 Task: Schedule a webinar on productivity tips for next Friday at 2:00 PM.
Action: Mouse moved to (884, 99)
Screenshot: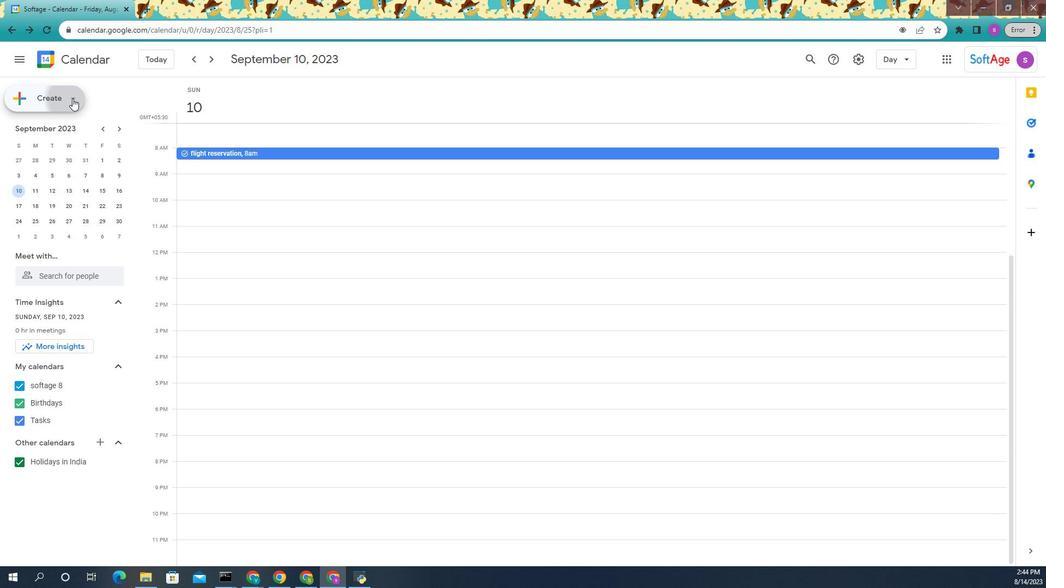 
Action: Mouse pressed left at (884, 99)
Screenshot: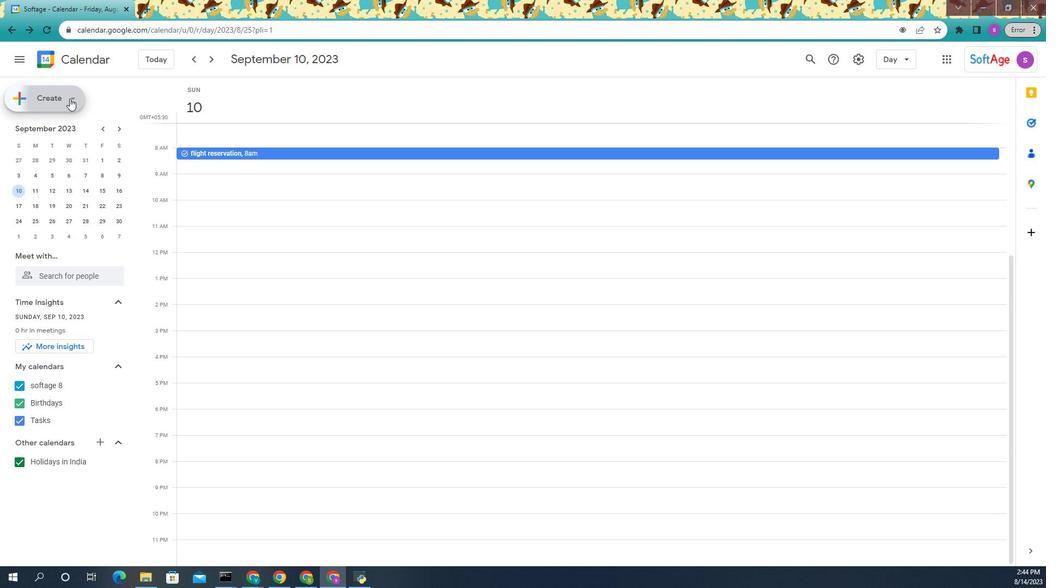 
Action: Mouse moved to (865, 212)
Screenshot: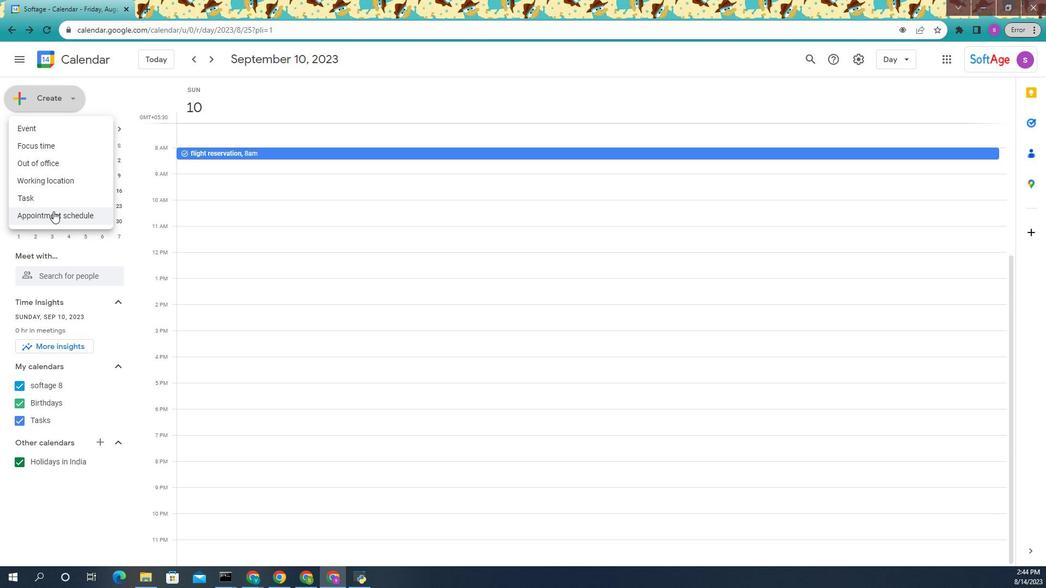 
Action: Mouse pressed left at (865, 212)
Screenshot: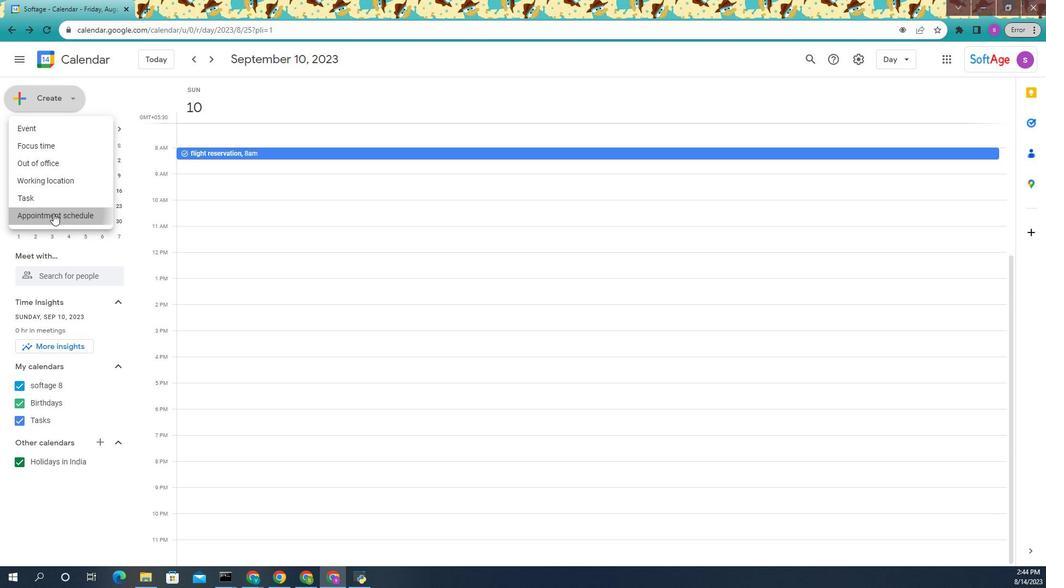
Action: Mouse moved to (894, 92)
Screenshot: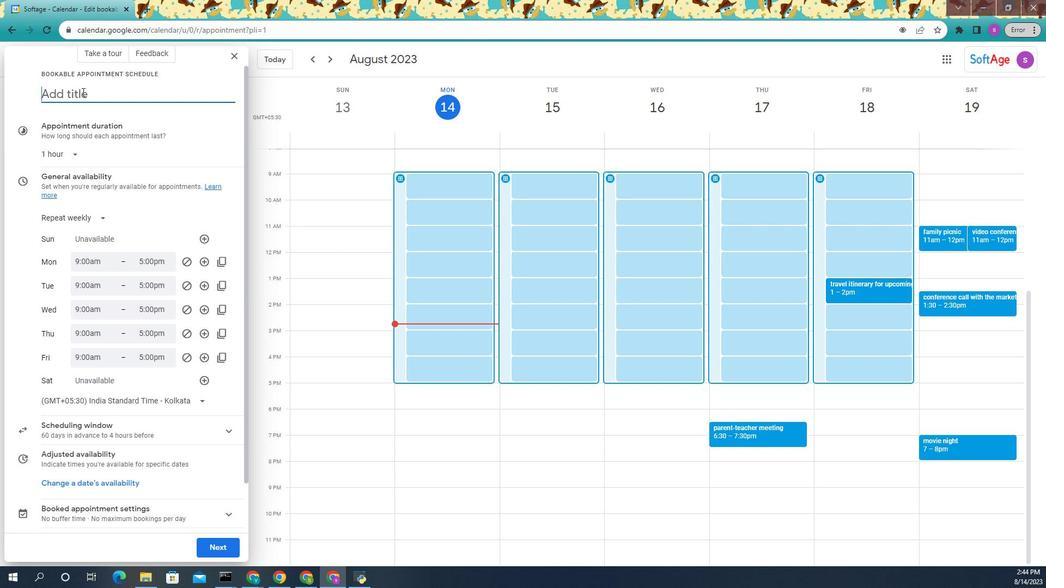 
Action: Mouse pressed left at (894, 92)
Screenshot: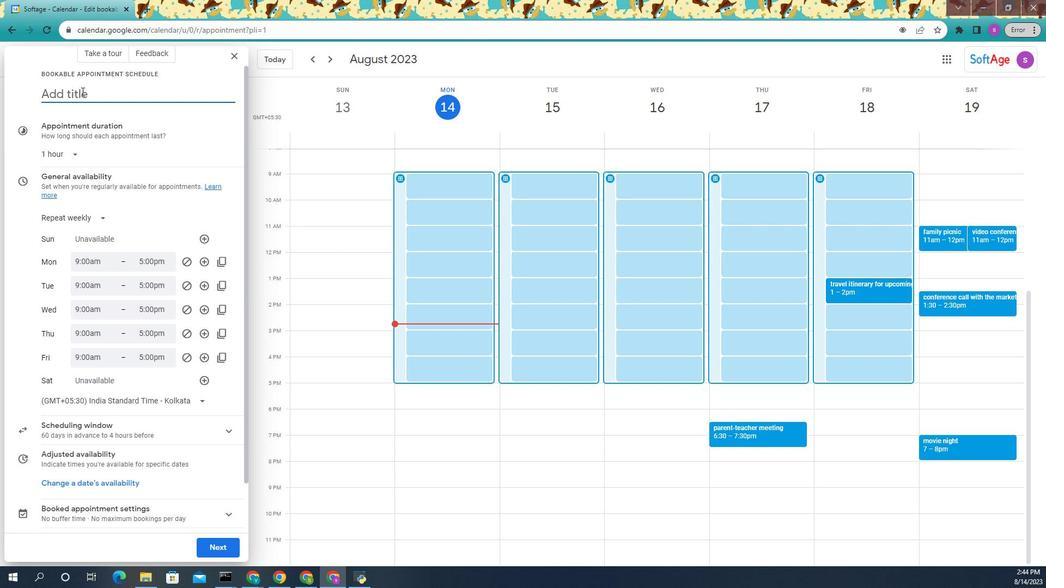 
Action: Mouse moved to (893, 92)
Screenshot: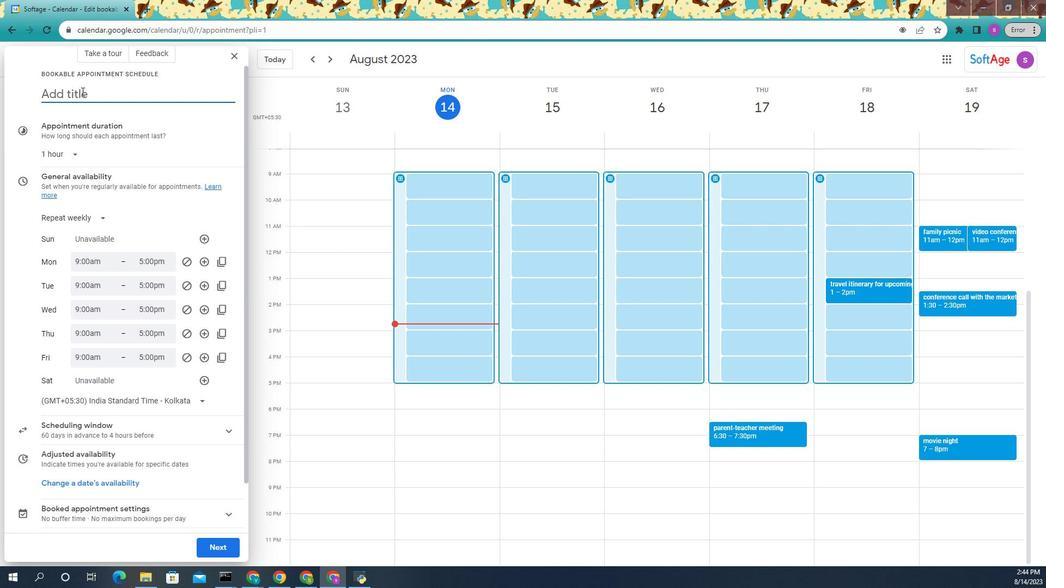 
Action: Key pressed wen<Key.backspace>binar
Screenshot: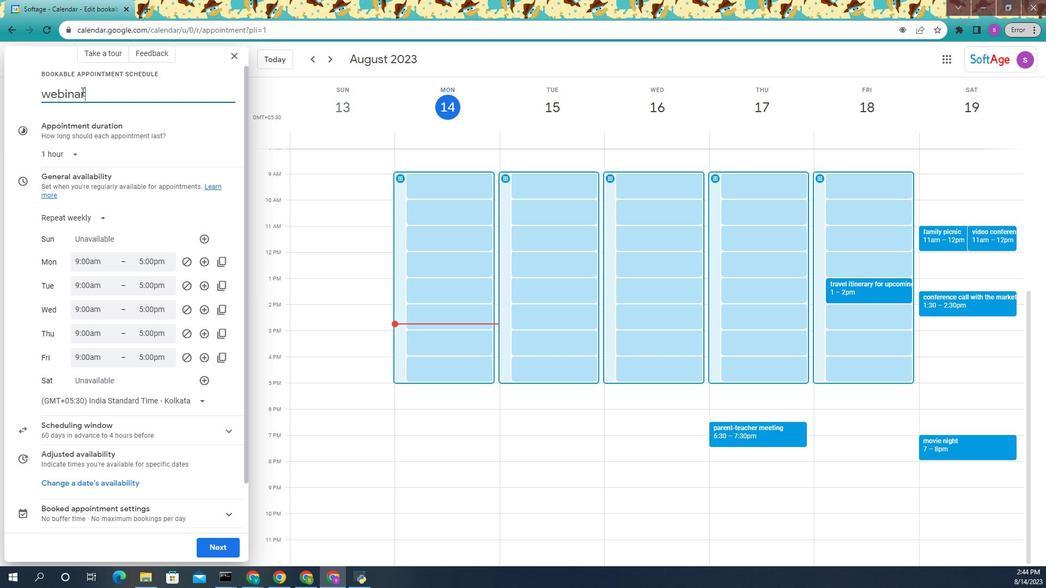 
Action: Mouse moved to (900, 96)
Screenshot: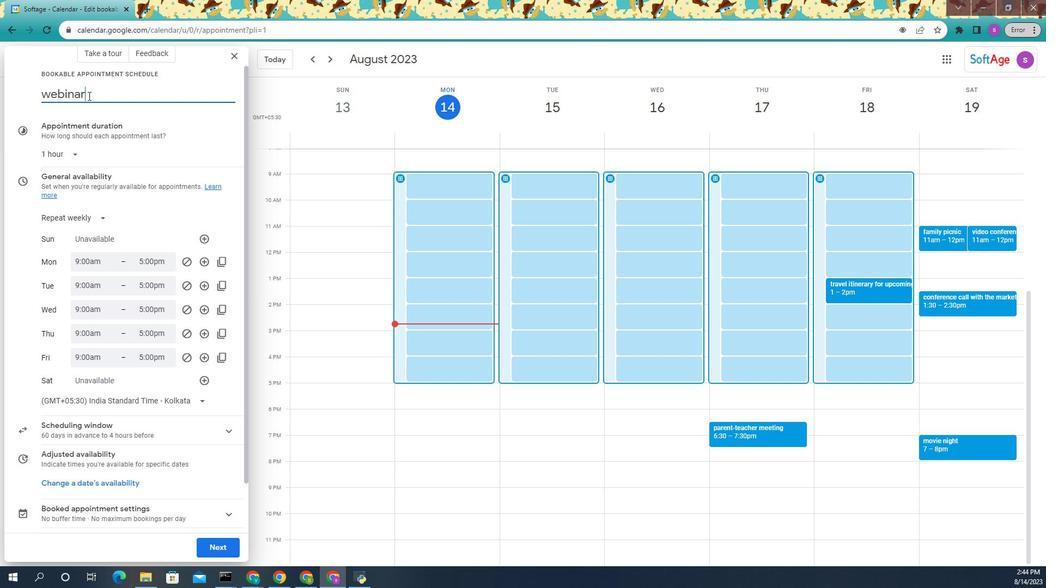 
Action: Mouse pressed left at (900, 96)
Screenshot: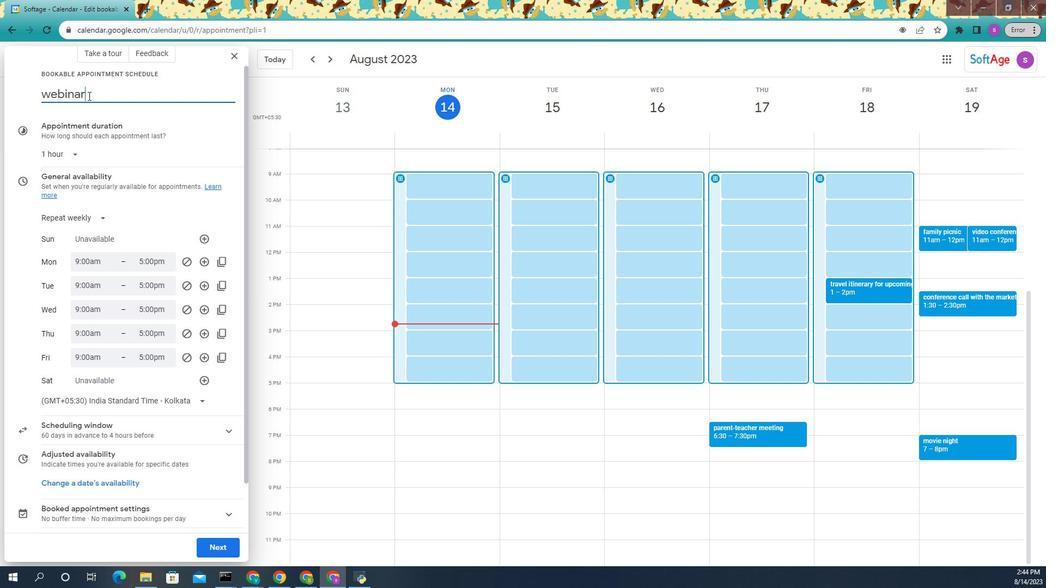 
Action: Key pressed <Key.space>on<Key.space>productivity<Key.space>tps<Key.left><Key.left>i
Screenshot: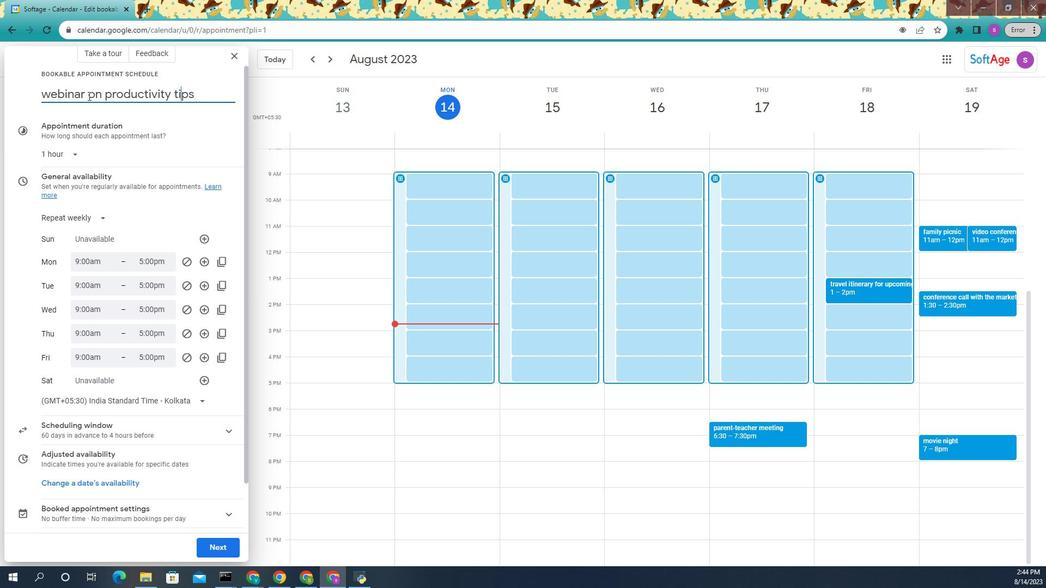 
Action: Mouse moved to (1004, 473)
Screenshot: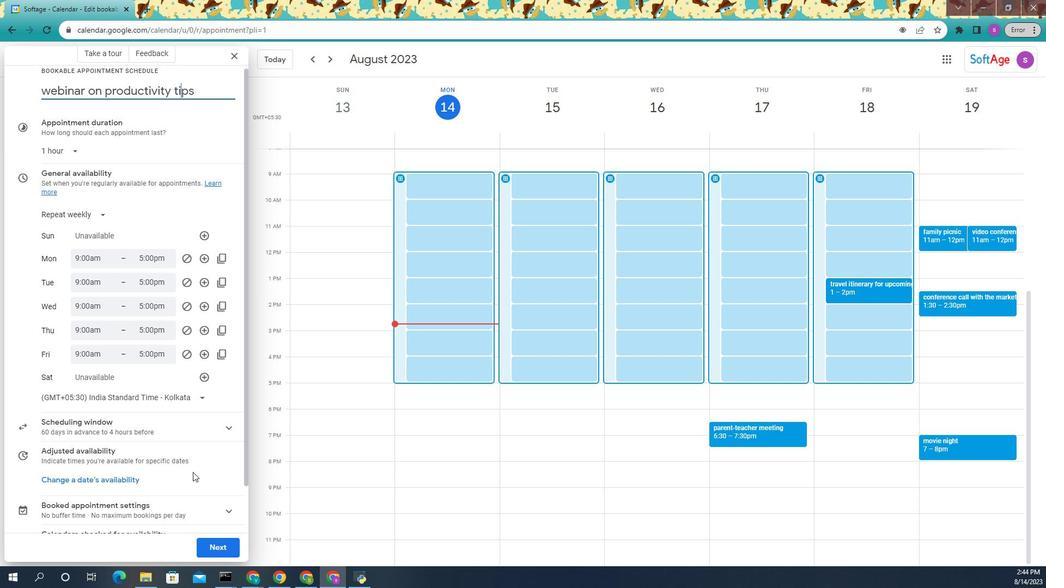 
Action: Mouse scrolled (1004, 472) with delta (0, 0)
Screenshot: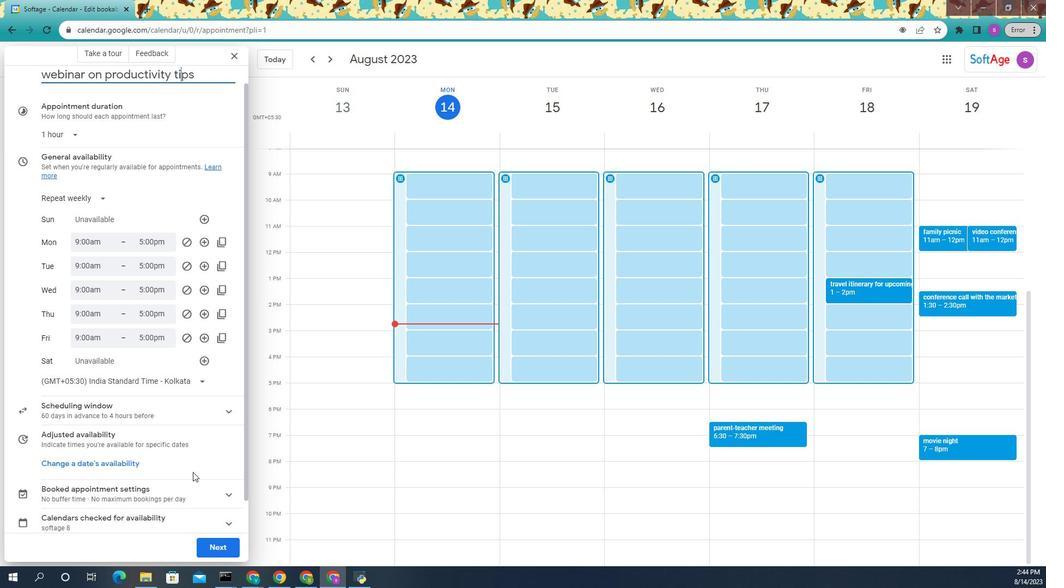 
Action: Mouse moved to (1004, 473)
Screenshot: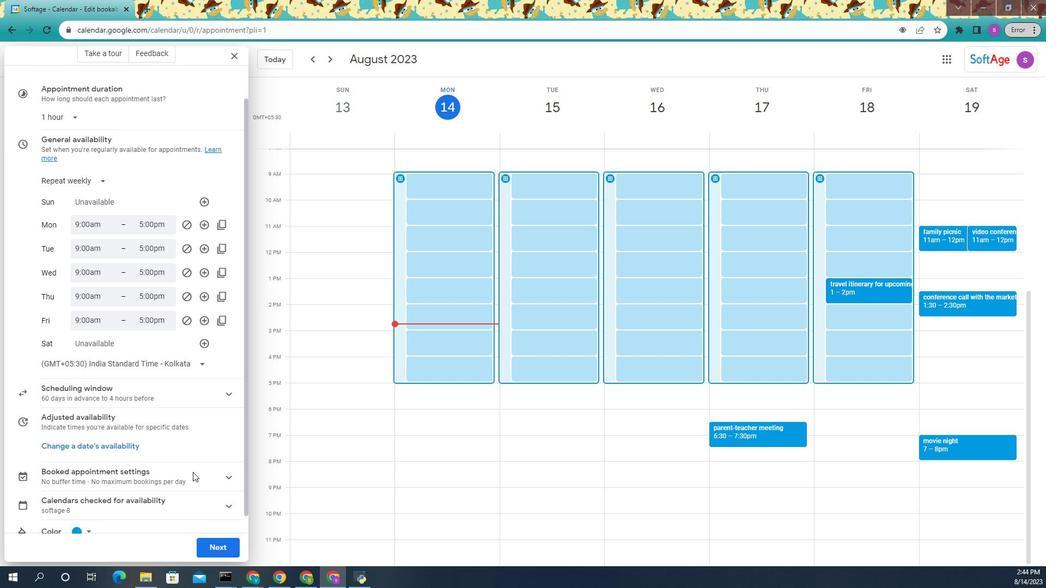 
Action: Mouse scrolled (1004, 472) with delta (0, 0)
Screenshot: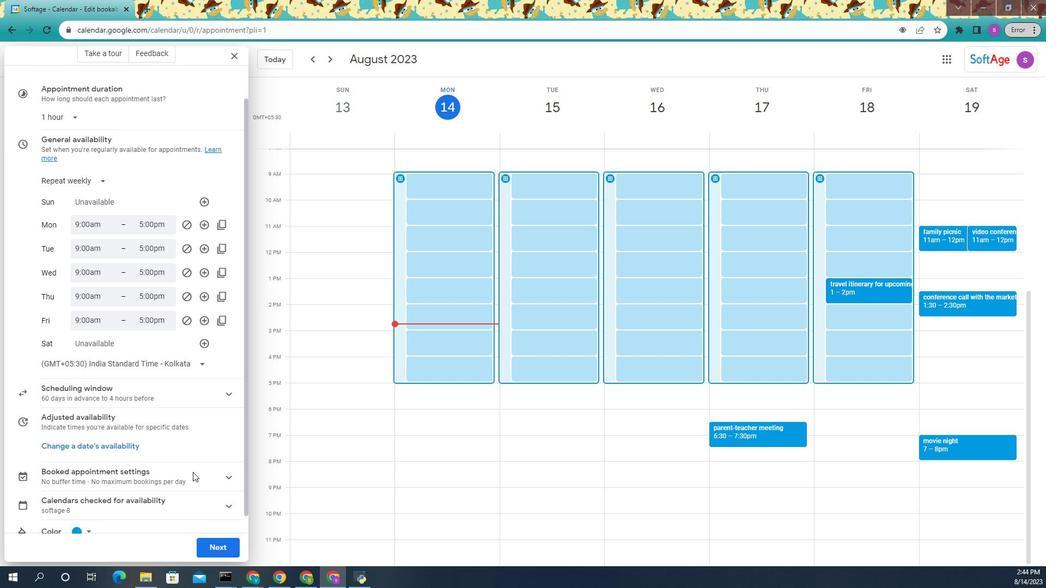 
Action: Mouse moved to (1004, 473)
Screenshot: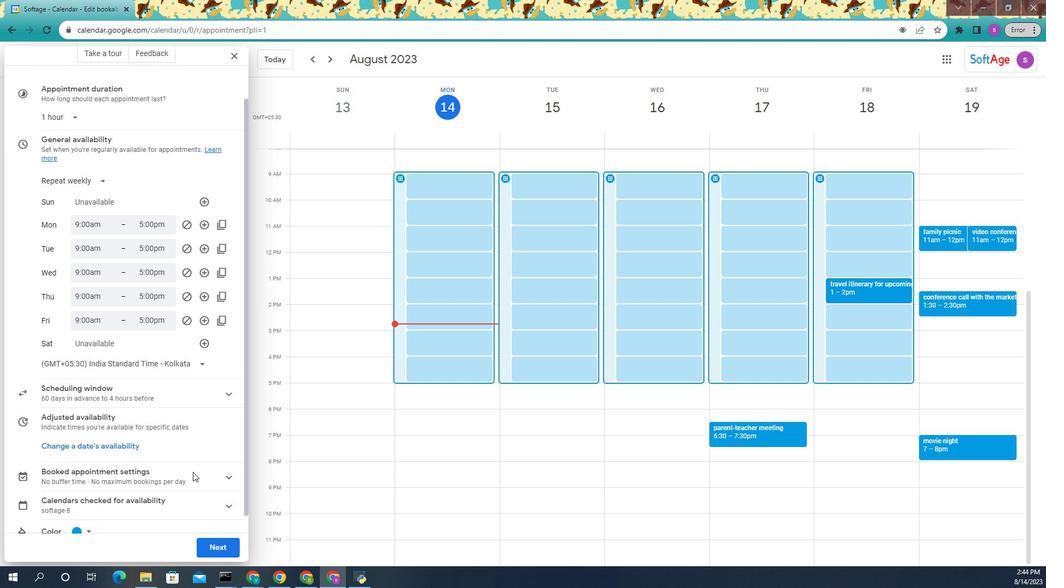 
Action: Mouse scrolled (1004, 472) with delta (0, 0)
Screenshot: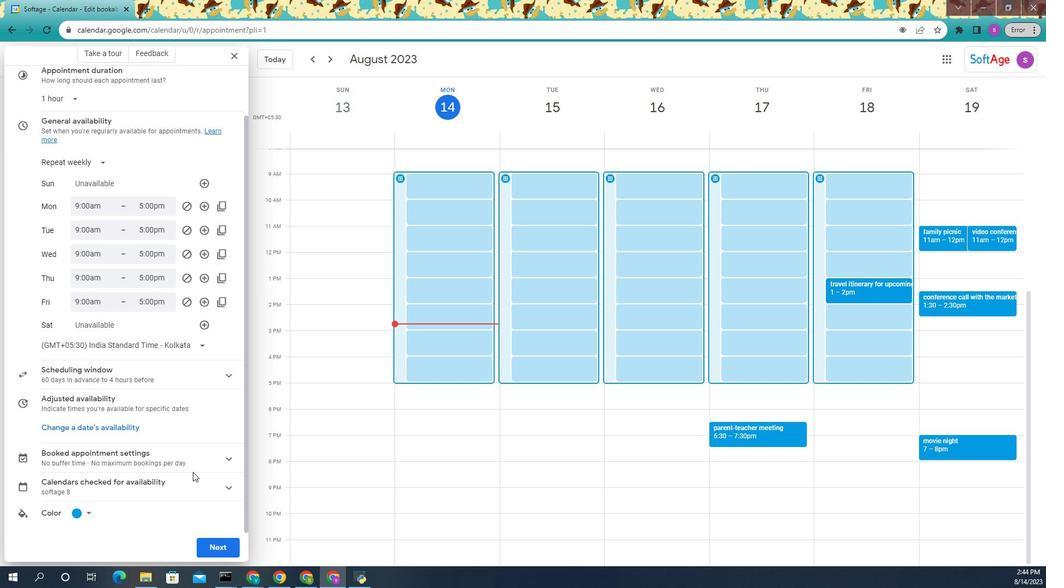 
Action: Mouse scrolled (1004, 472) with delta (0, 0)
Screenshot: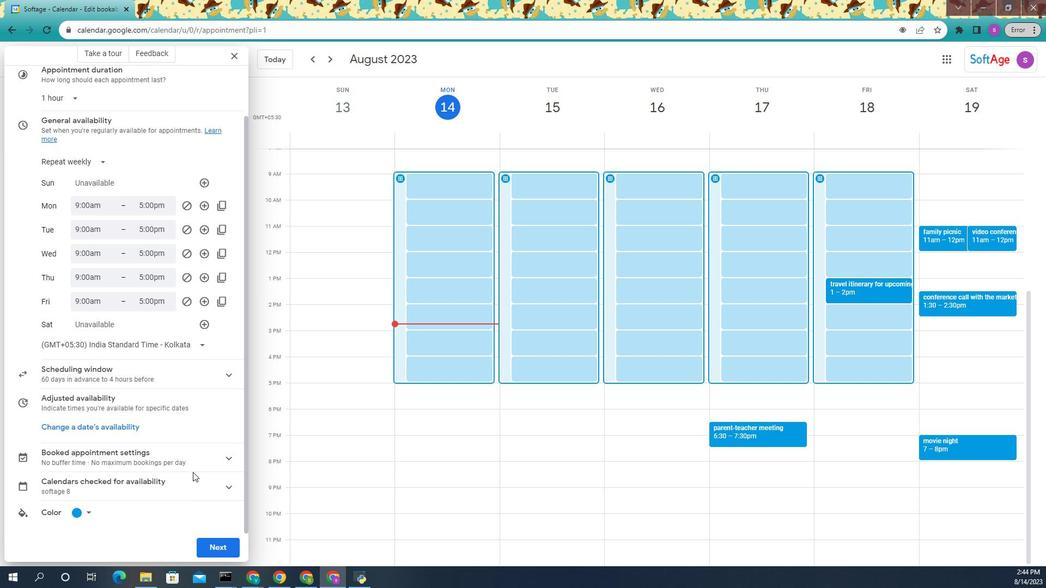 
Action: Mouse scrolled (1004, 472) with delta (0, 0)
Screenshot: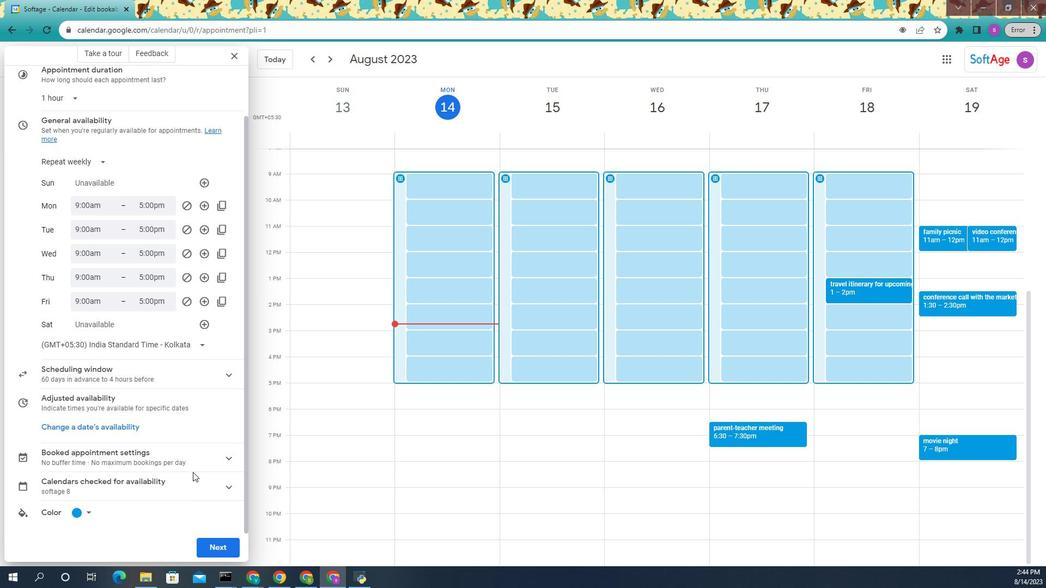 
Action: Mouse moved to (995, 394)
Screenshot: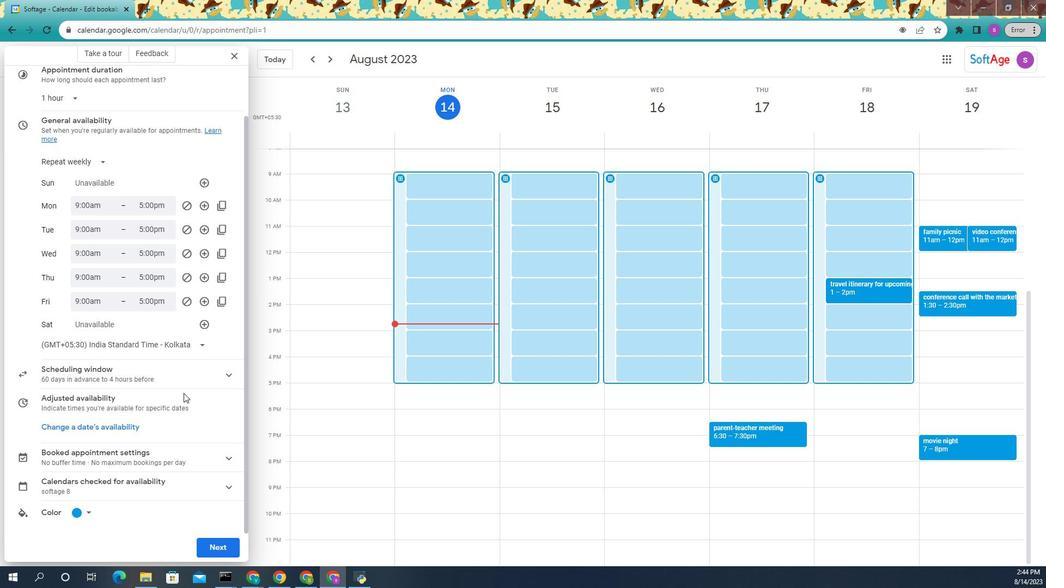 
Action: Mouse scrolled (995, 394) with delta (0, 0)
Screenshot: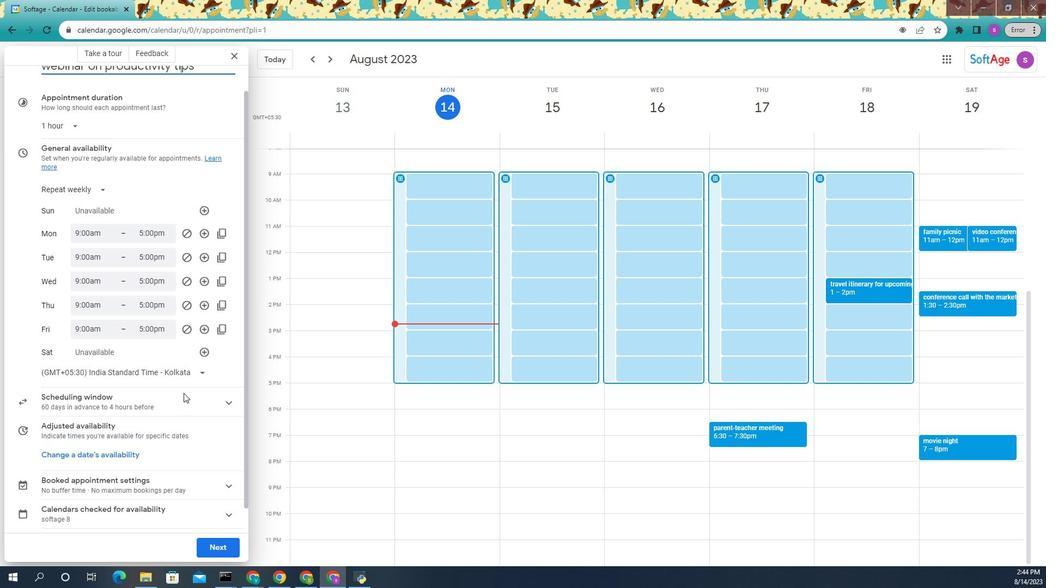
Action: Mouse scrolled (995, 394) with delta (0, 0)
Screenshot: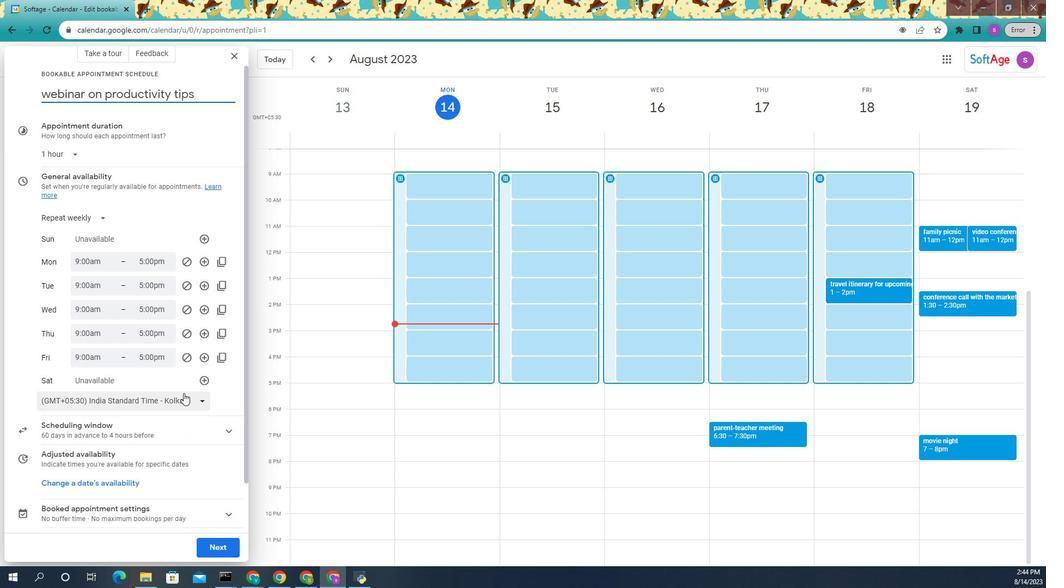 
Action: Mouse scrolled (995, 394) with delta (0, 0)
Screenshot: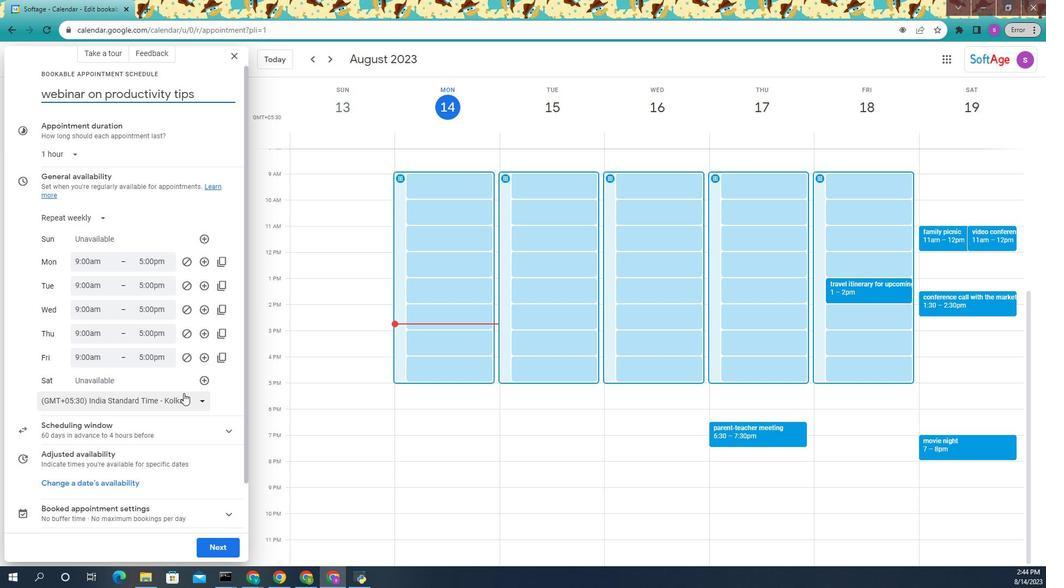 
Action: Mouse moved to (883, 157)
Screenshot: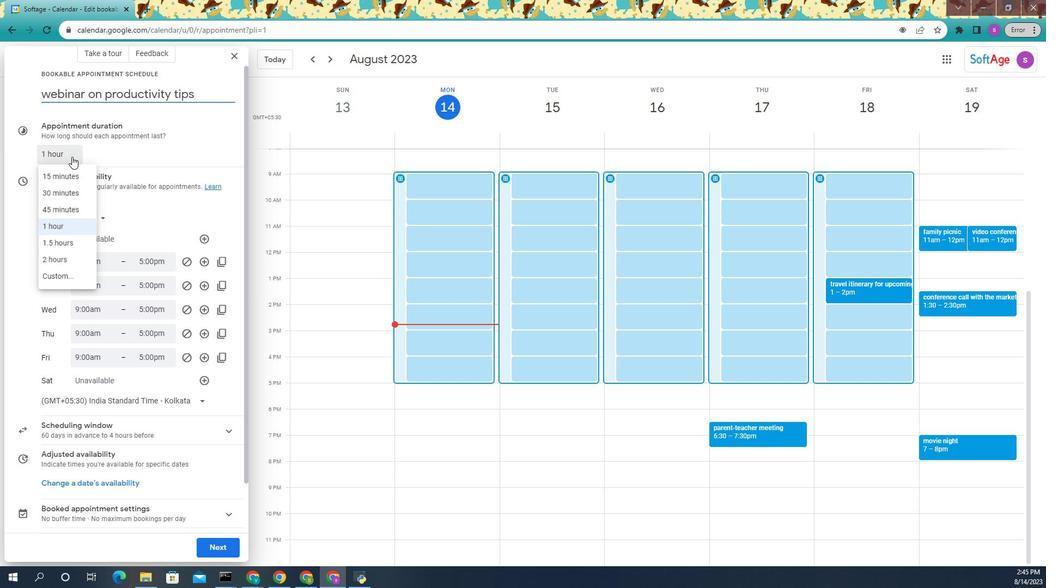 
Action: Mouse pressed left at (883, 157)
Screenshot: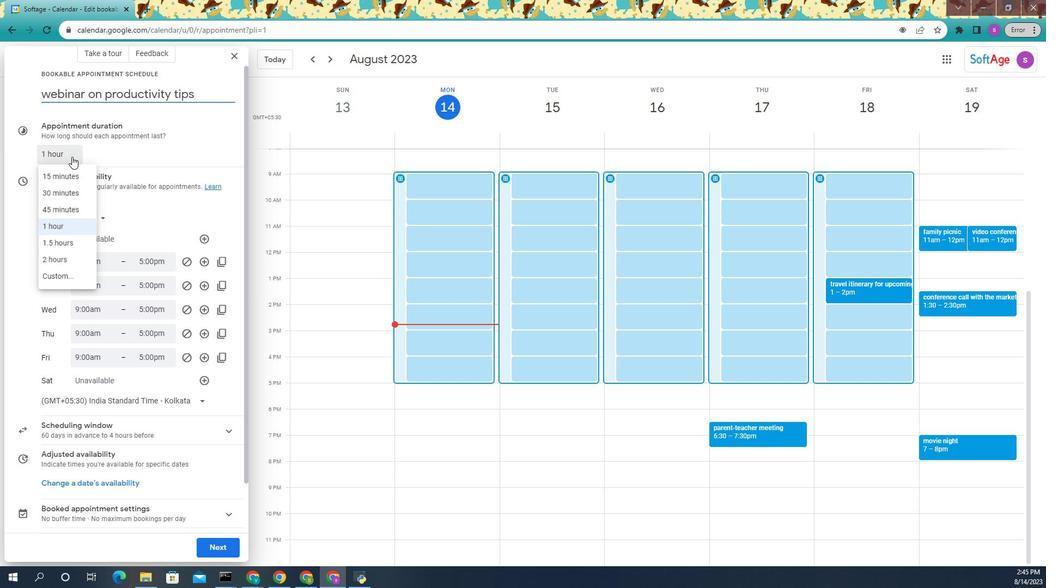 
Action: Mouse pressed left at (883, 157)
Screenshot: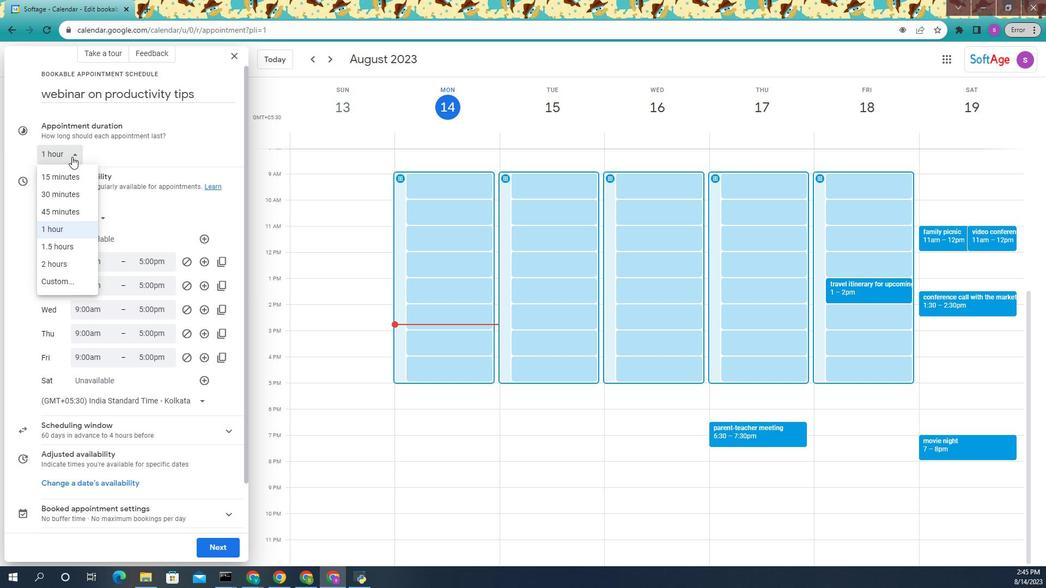
Action: Mouse moved to (892, 353)
Screenshot: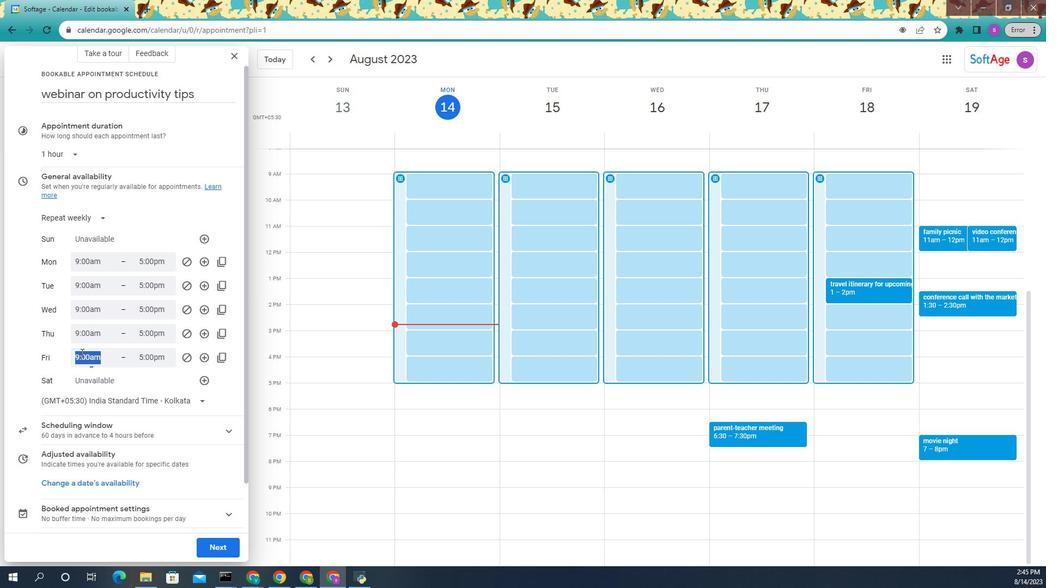 
Action: Mouse pressed left at (892, 353)
Screenshot: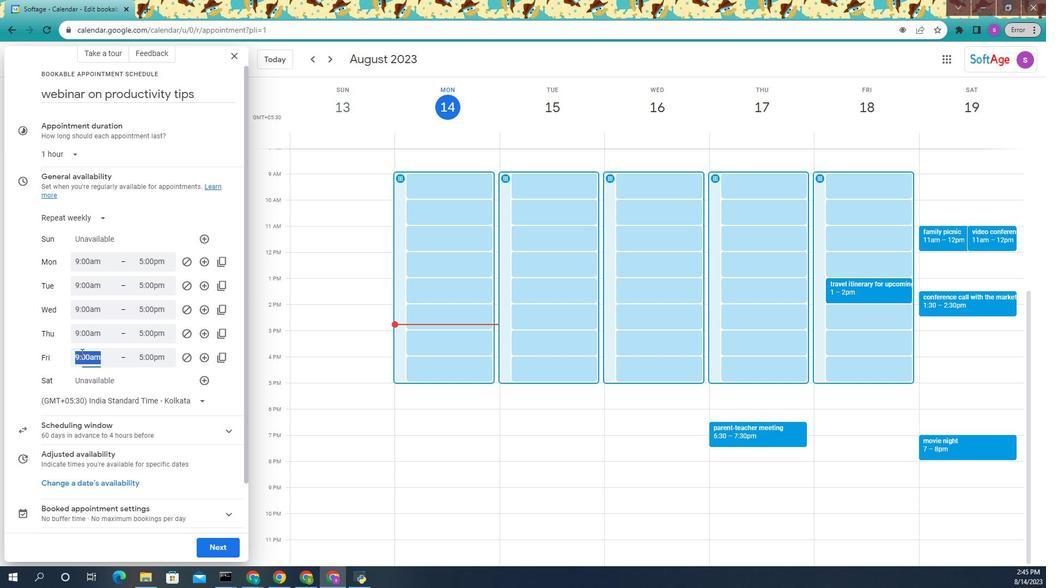 
Action: Mouse moved to (898, 404)
Screenshot: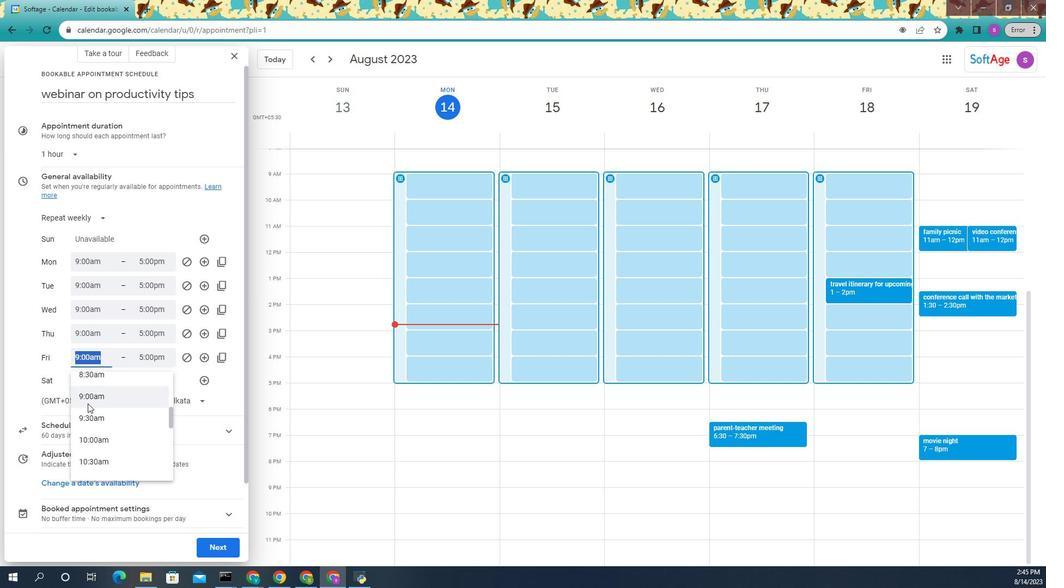 
Action: Mouse scrolled (898, 403) with delta (0, 0)
Screenshot: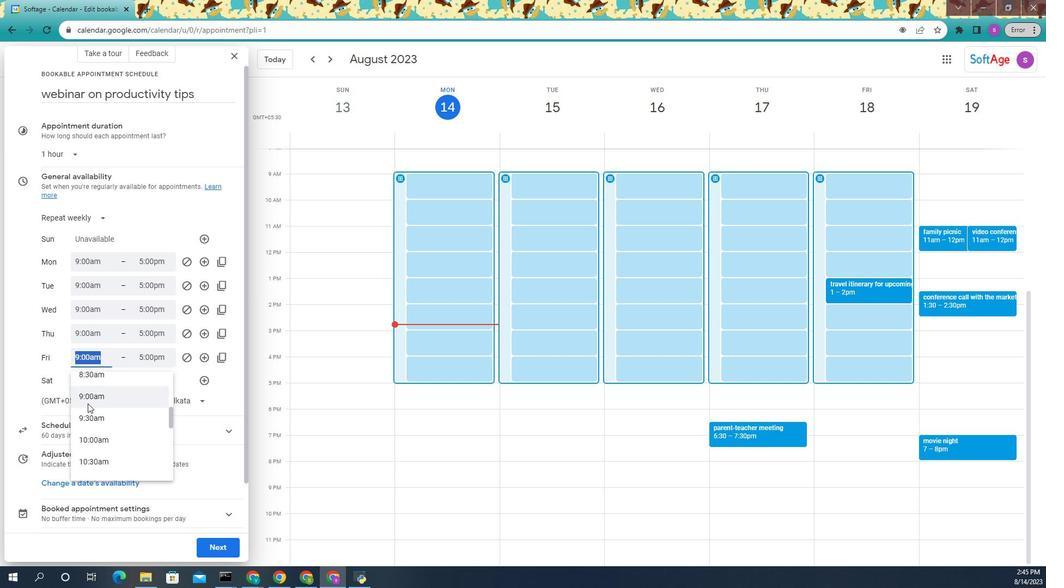 
Action: Mouse moved to (899, 404)
Screenshot: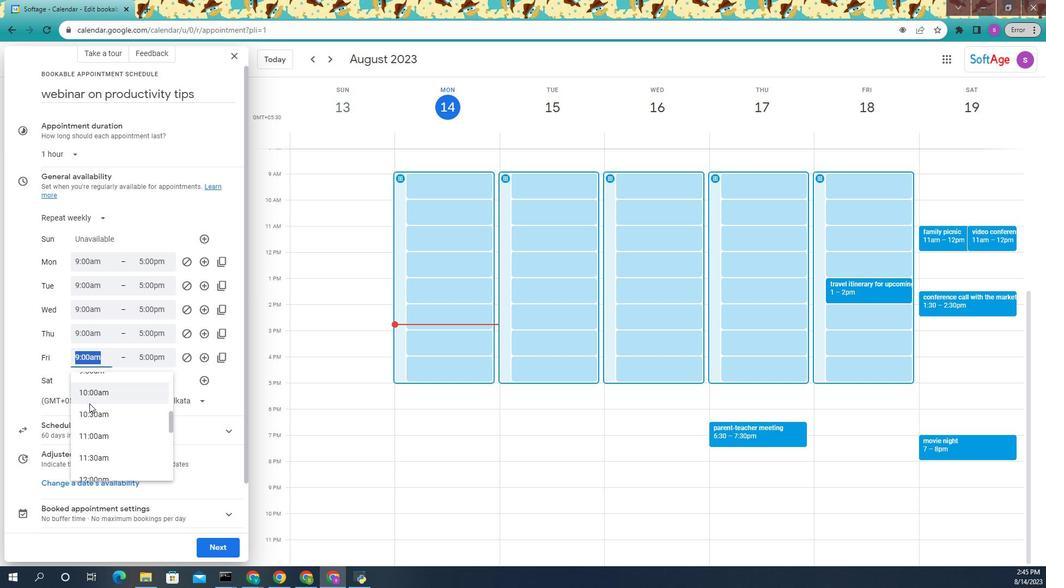 
Action: Mouse scrolled (899, 403) with delta (0, 0)
Screenshot: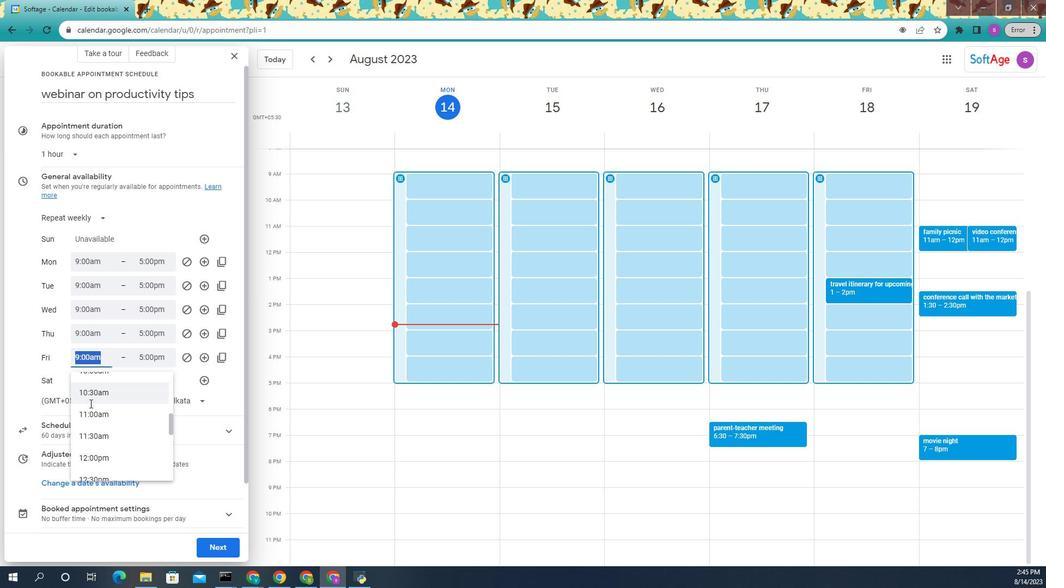 
Action: Mouse moved to (901, 404)
Screenshot: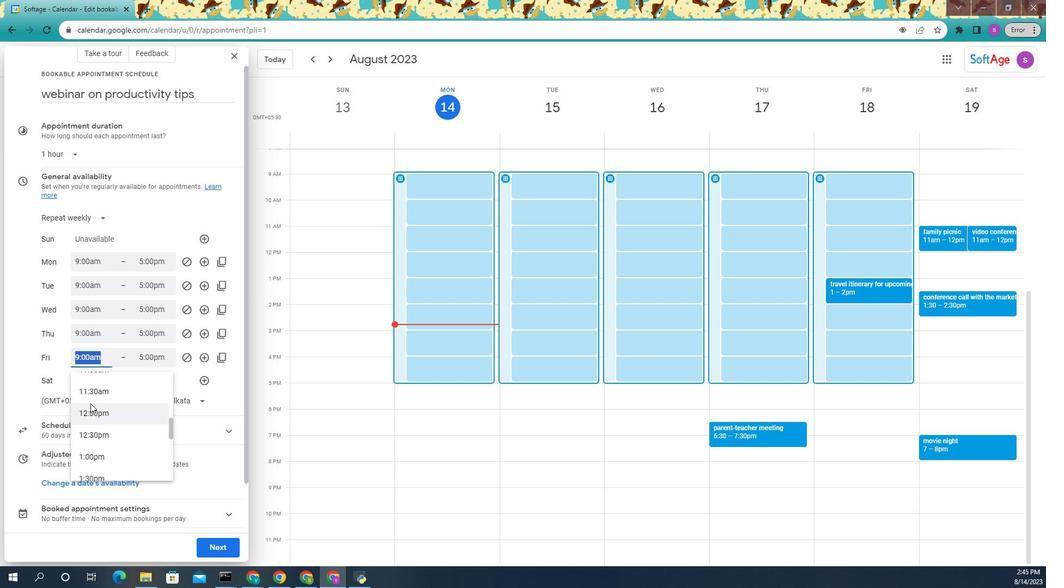 
Action: Mouse scrolled (901, 403) with delta (0, 0)
Screenshot: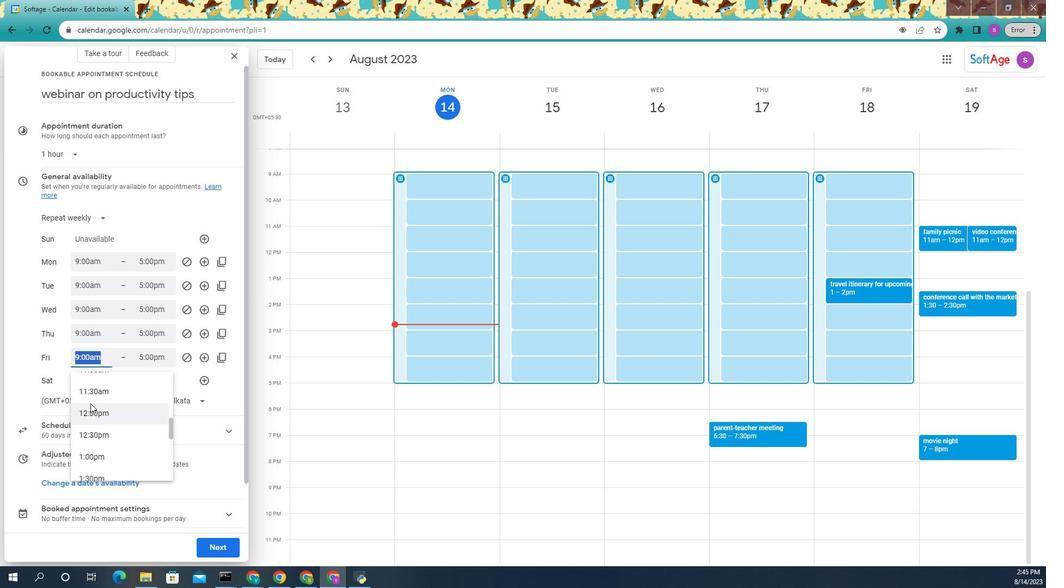 
Action: Mouse moved to (902, 404)
Screenshot: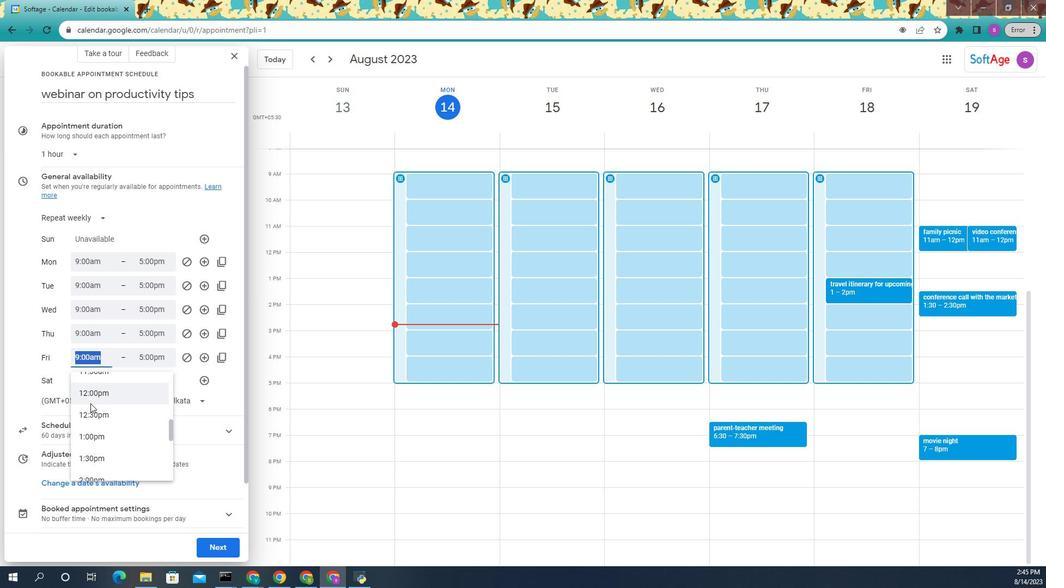 
Action: Mouse scrolled (902, 405) with delta (0, 0)
Screenshot: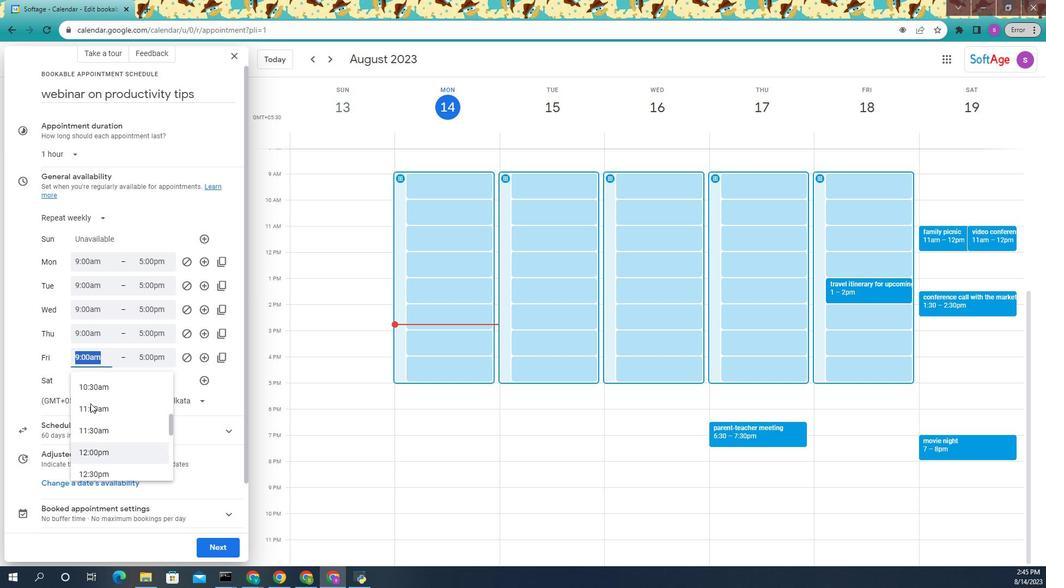 
Action: Mouse scrolled (902, 405) with delta (0, 0)
Screenshot: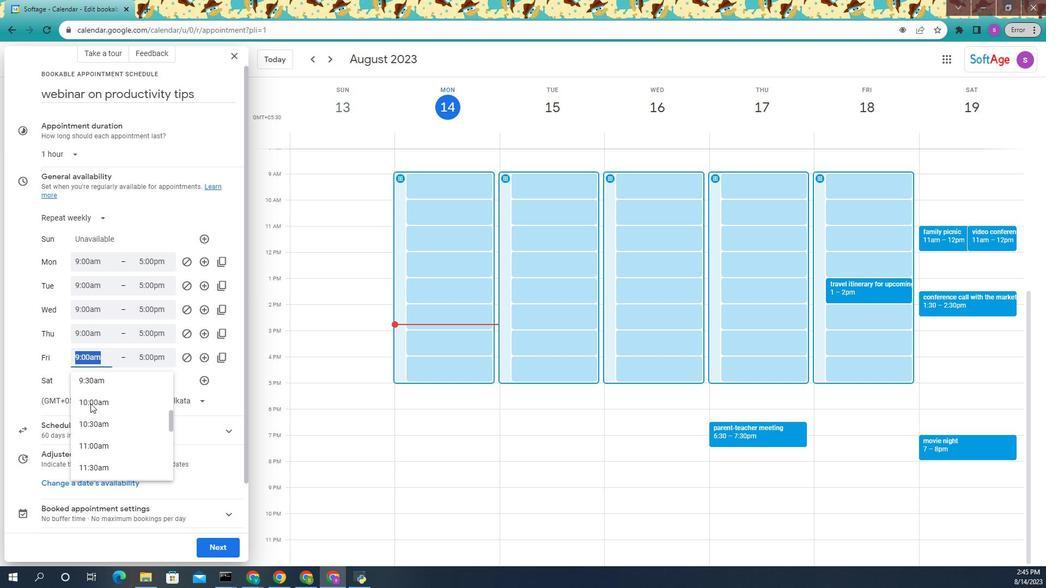 
Action: Mouse moved to (1027, 410)
Screenshot: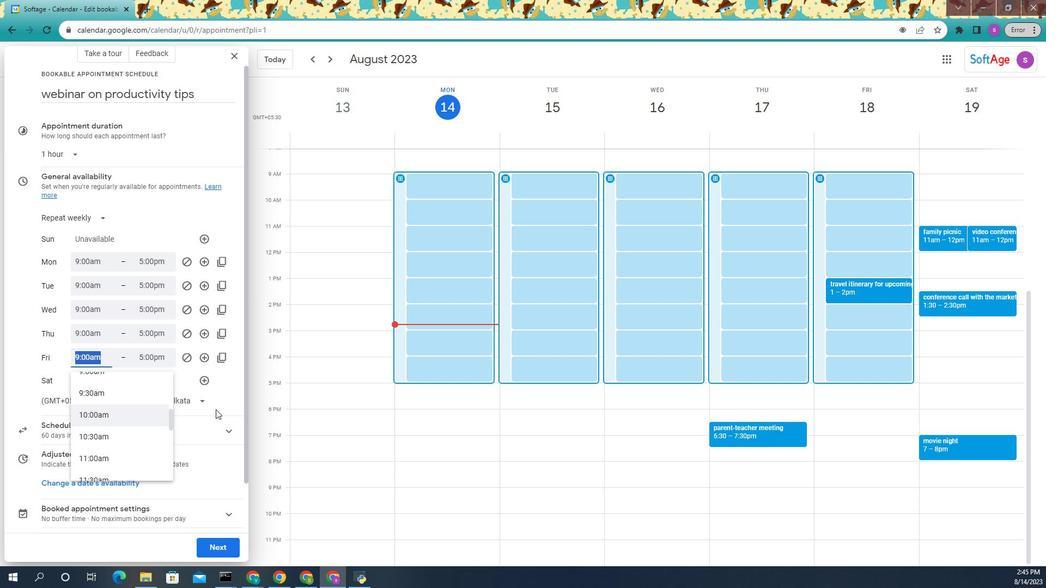 
Action: Mouse pressed left at (1027, 410)
Screenshot: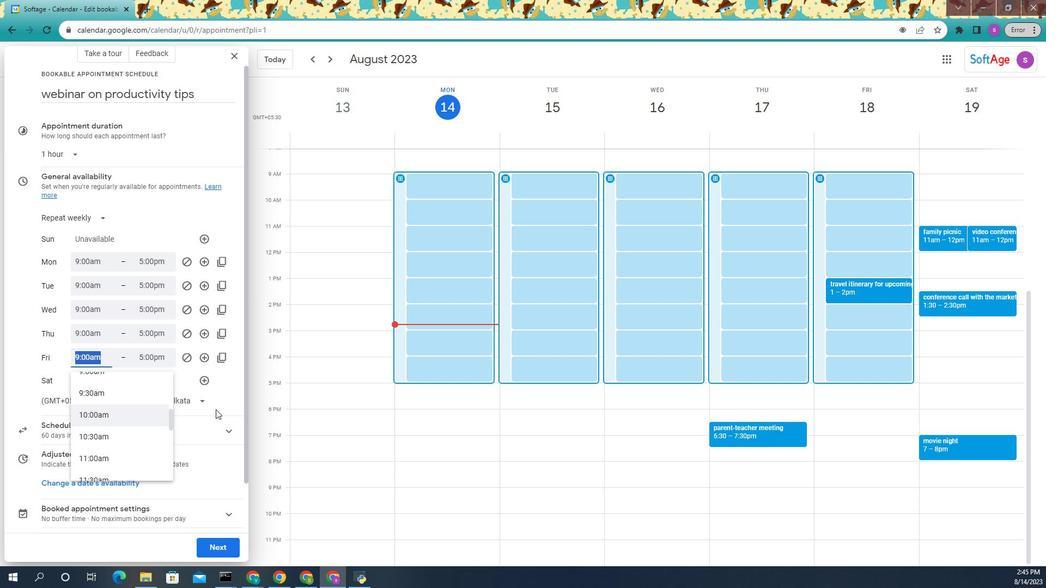 
Action: Mouse moved to (1016, 355)
Screenshot: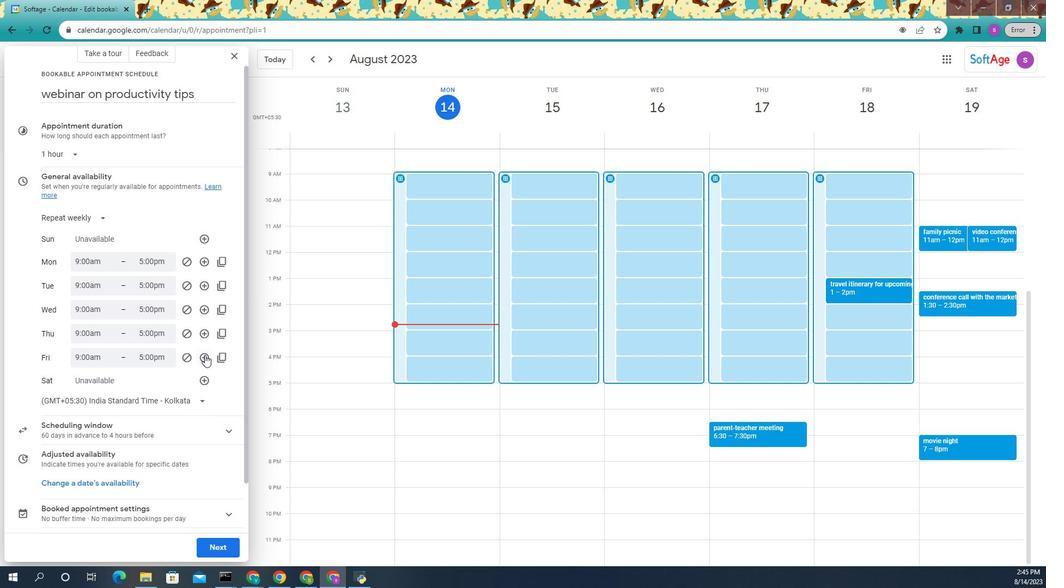 
Action: Mouse pressed left at (1016, 355)
Screenshot: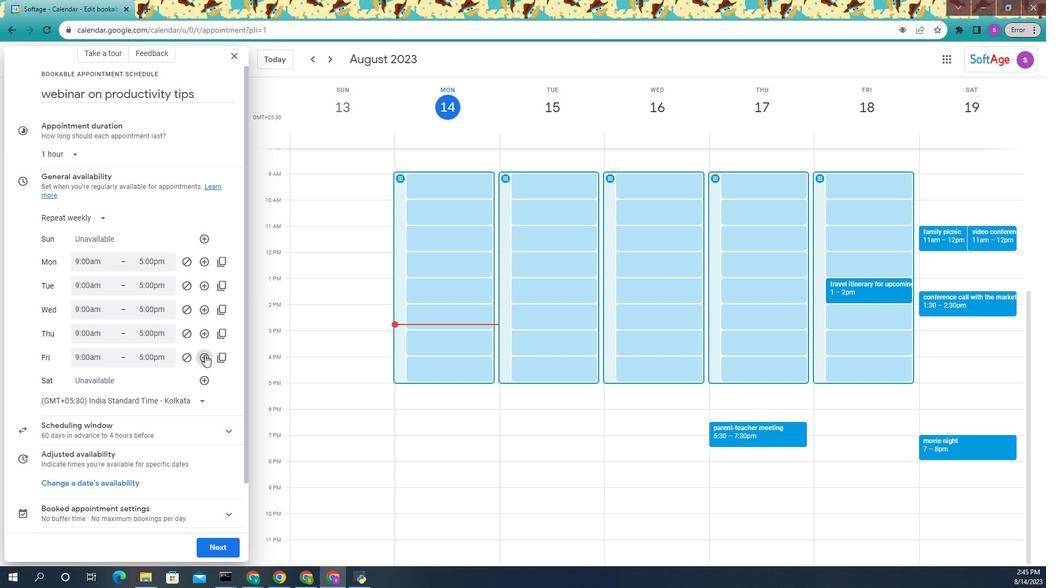 
Action: Mouse moved to (906, 359)
Screenshot: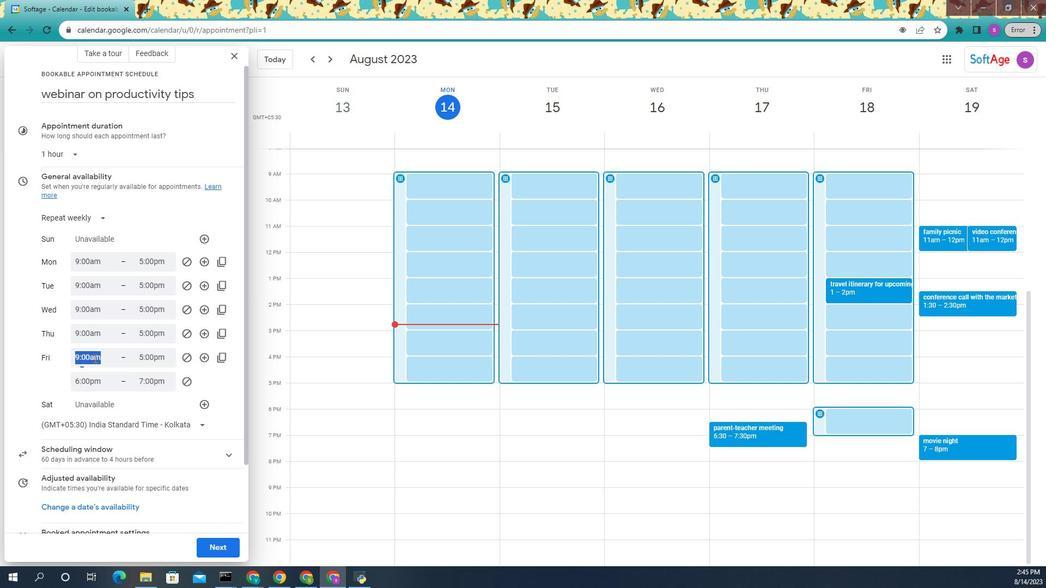 
Action: Mouse pressed left at (906, 359)
Screenshot: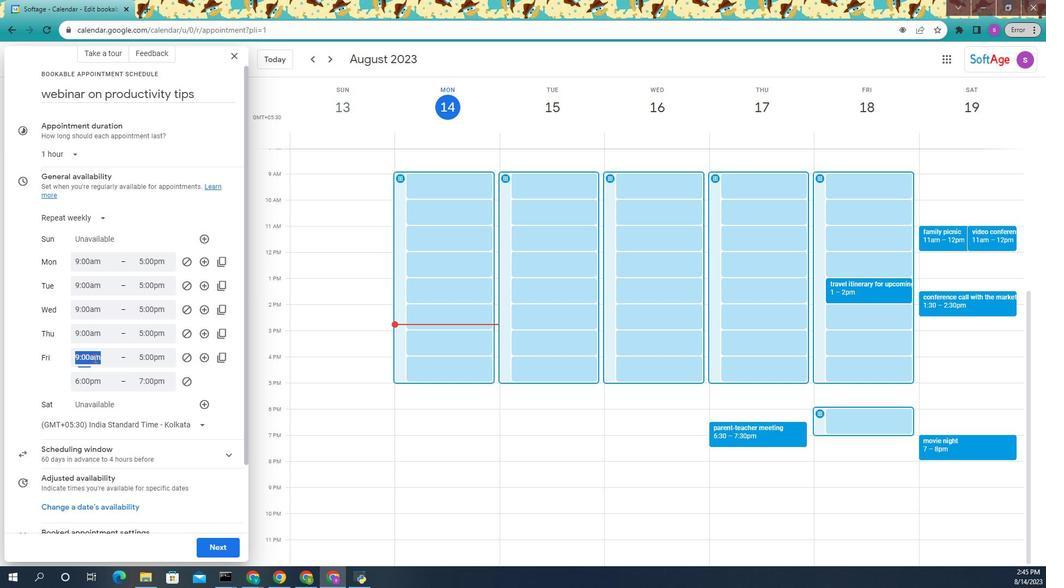 
Action: Mouse moved to (906, 400)
Screenshot: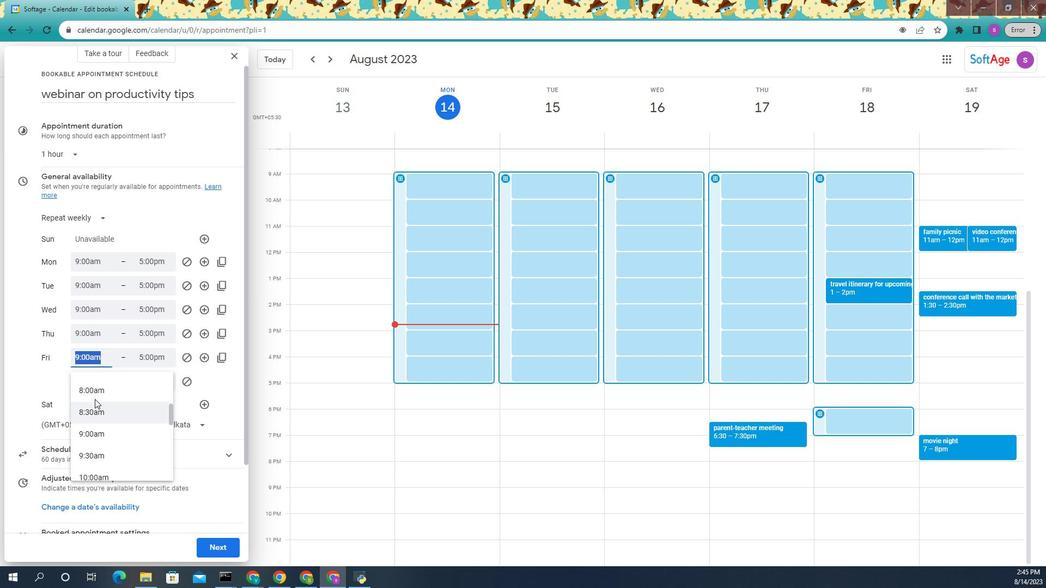 
Action: Mouse scrolled (906, 400) with delta (0, 0)
Screenshot: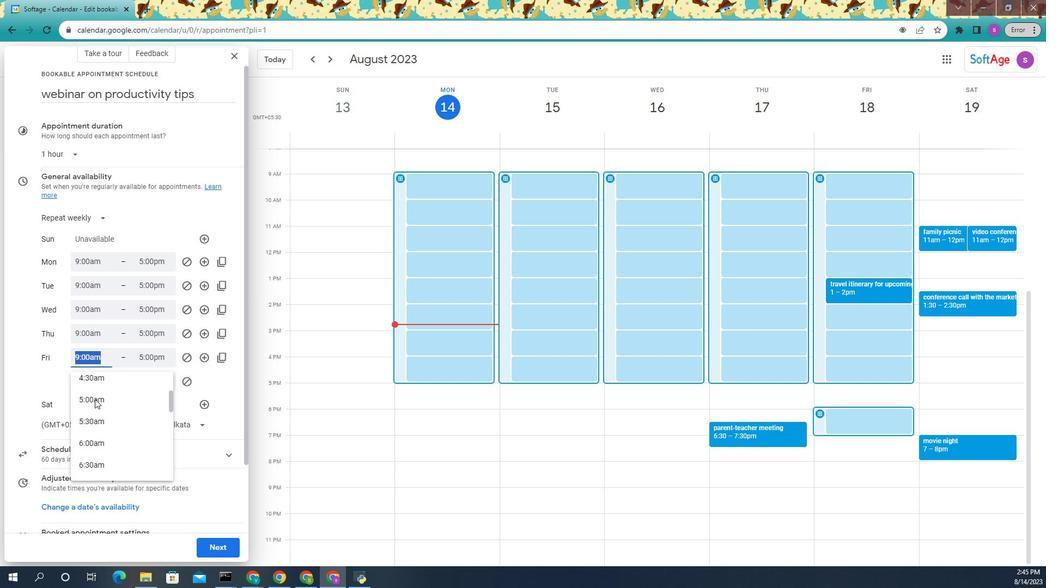 
Action: Mouse scrolled (906, 400) with delta (0, 0)
Screenshot: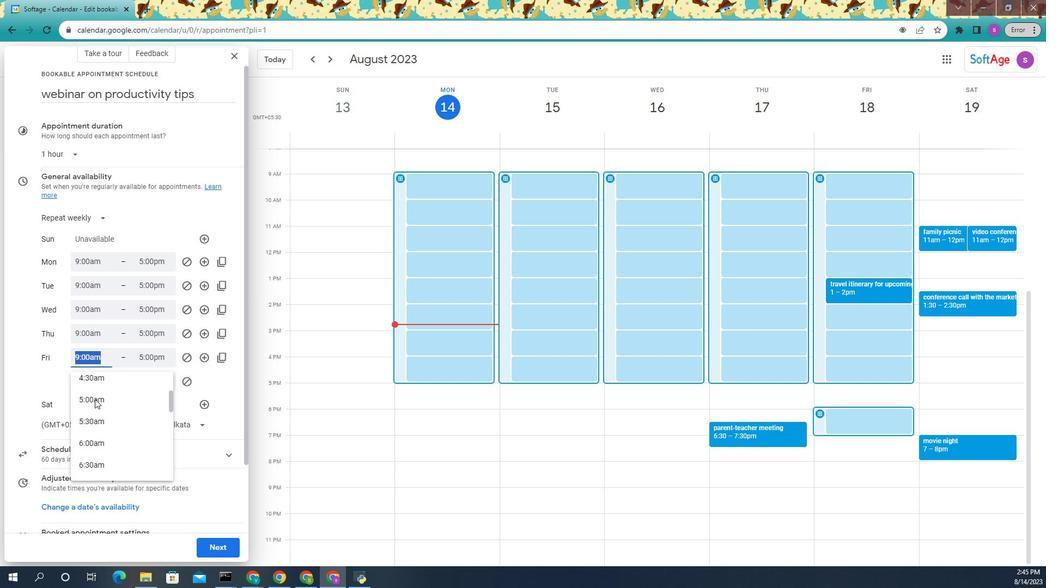 
Action: Mouse scrolled (906, 400) with delta (0, 0)
Screenshot: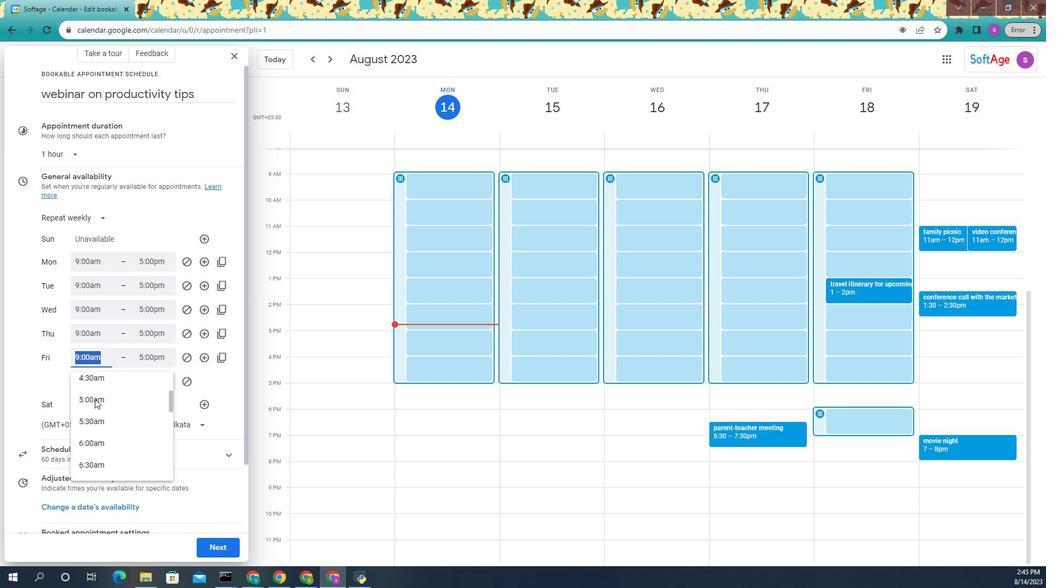
Action: Mouse scrolled (906, 400) with delta (0, 0)
Screenshot: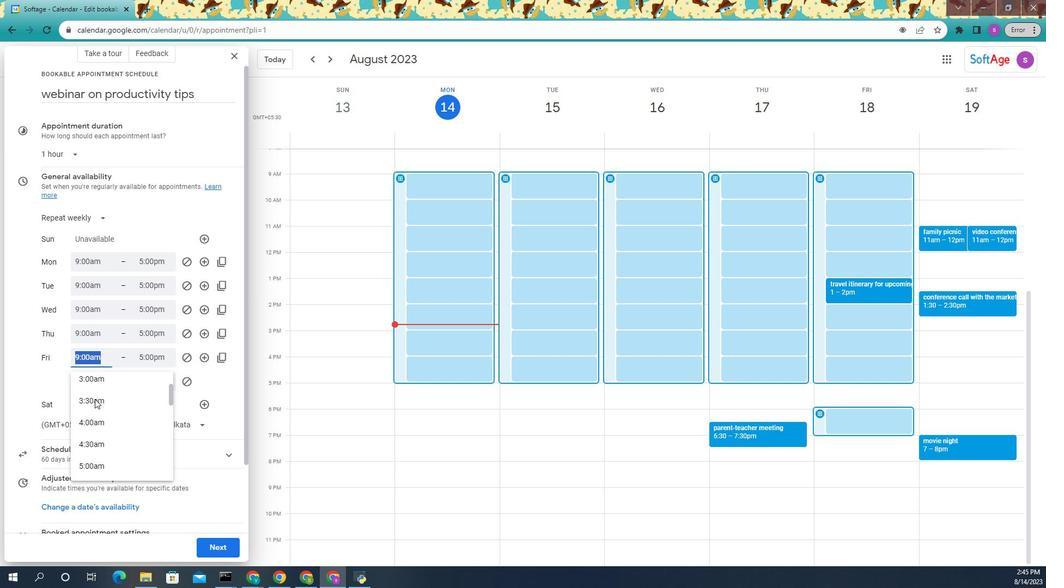 
Action: Mouse scrolled (906, 400) with delta (0, 0)
Screenshot: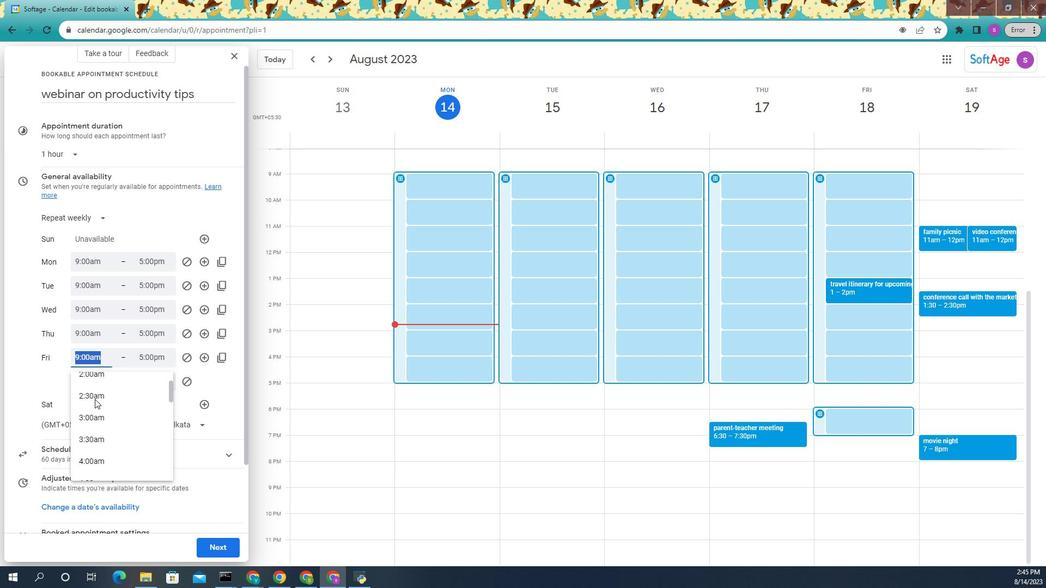 
Action: Mouse scrolled (906, 400) with delta (0, 0)
Screenshot: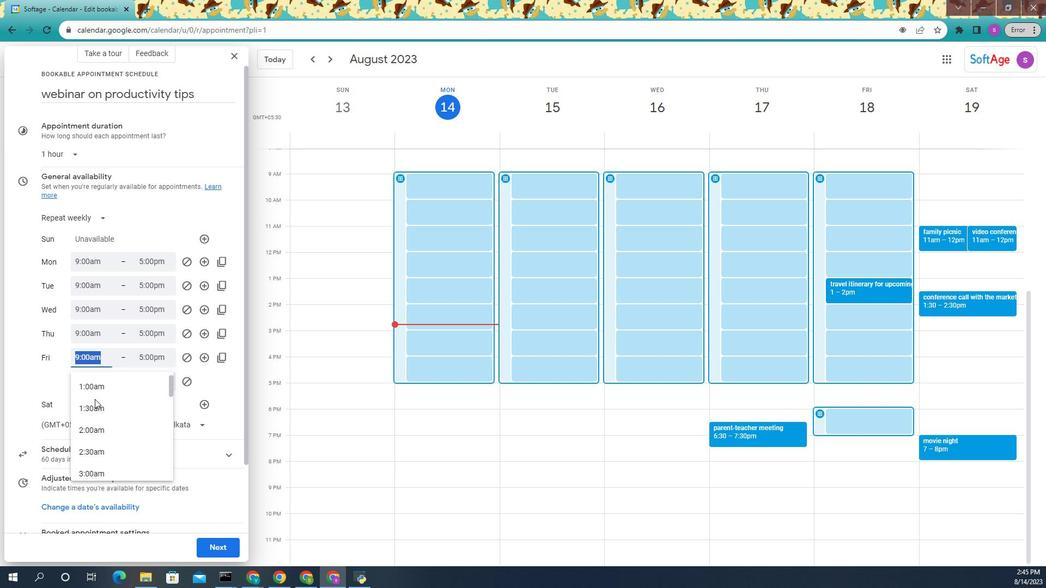 
Action: Mouse scrolled (906, 400) with delta (0, 0)
Screenshot: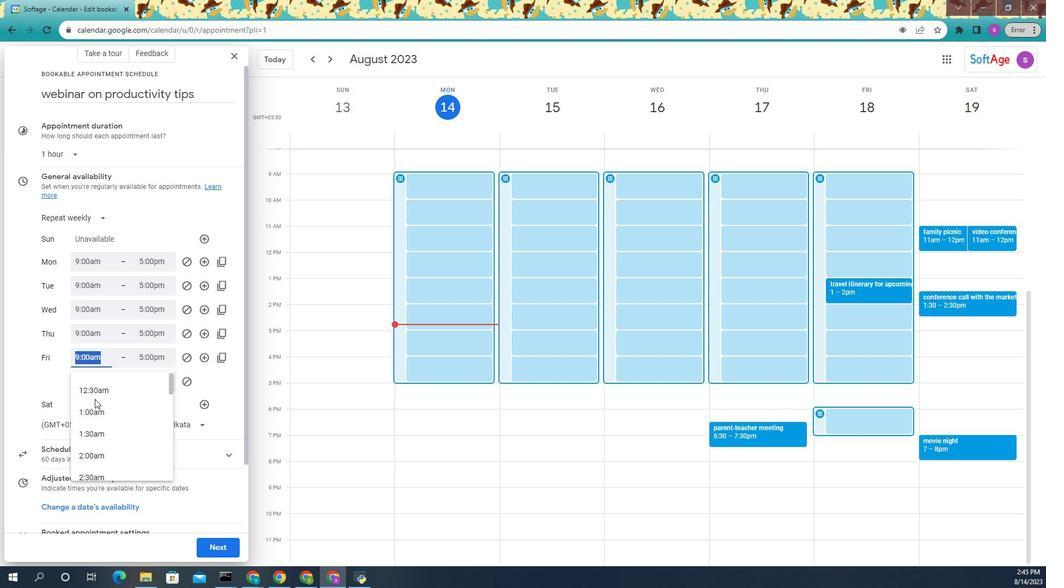 
Action: Mouse scrolled (906, 400) with delta (0, 0)
Screenshot: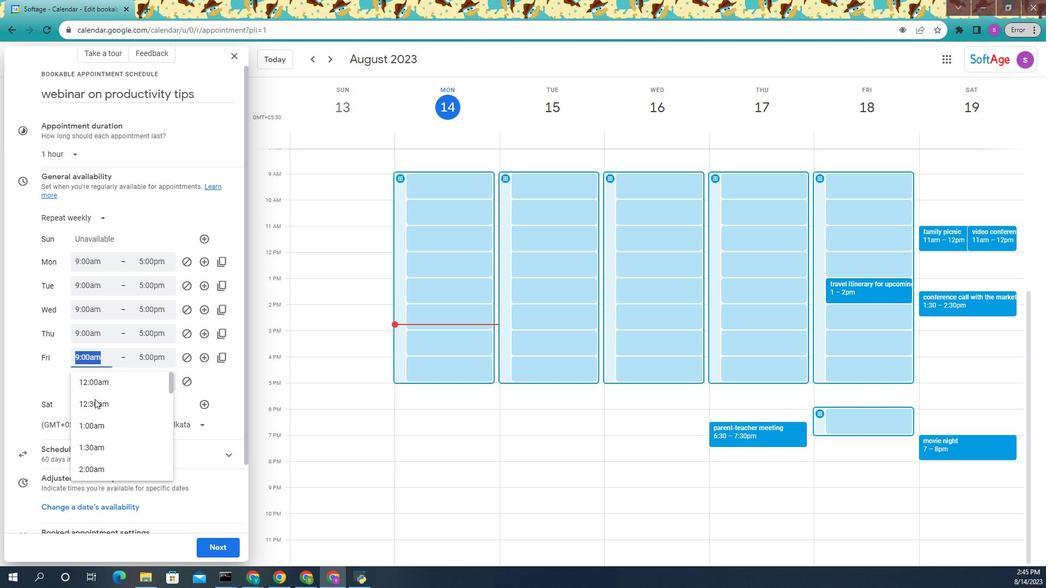
Action: Mouse scrolled (906, 399) with delta (0, 0)
Screenshot: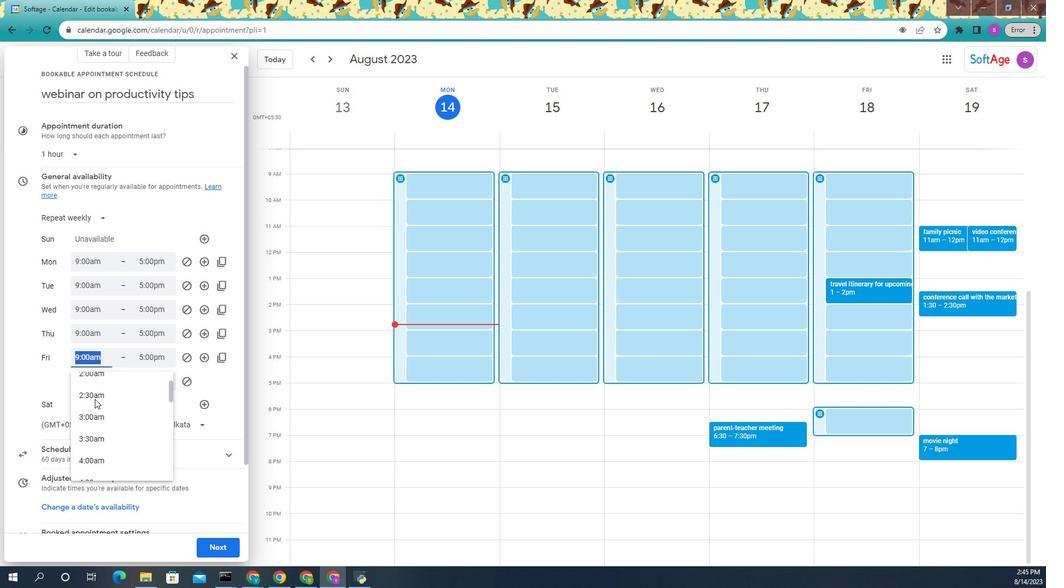 
Action: Mouse scrolled (906, 399) with delta (0, 0)
Screenshot: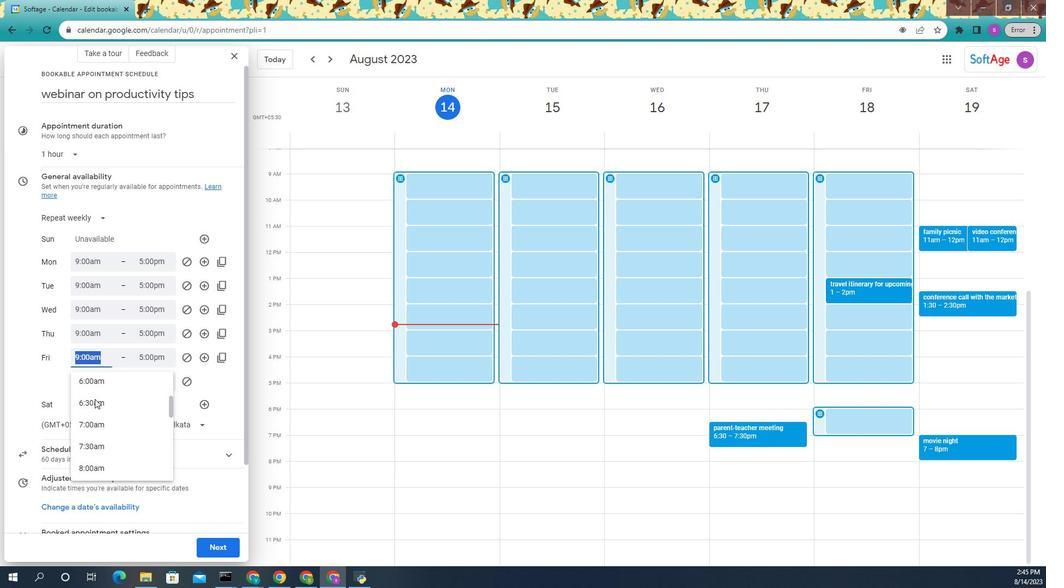 
Action: Mouse scrolled (906, 399) with delta (0, 0)
Screenshot: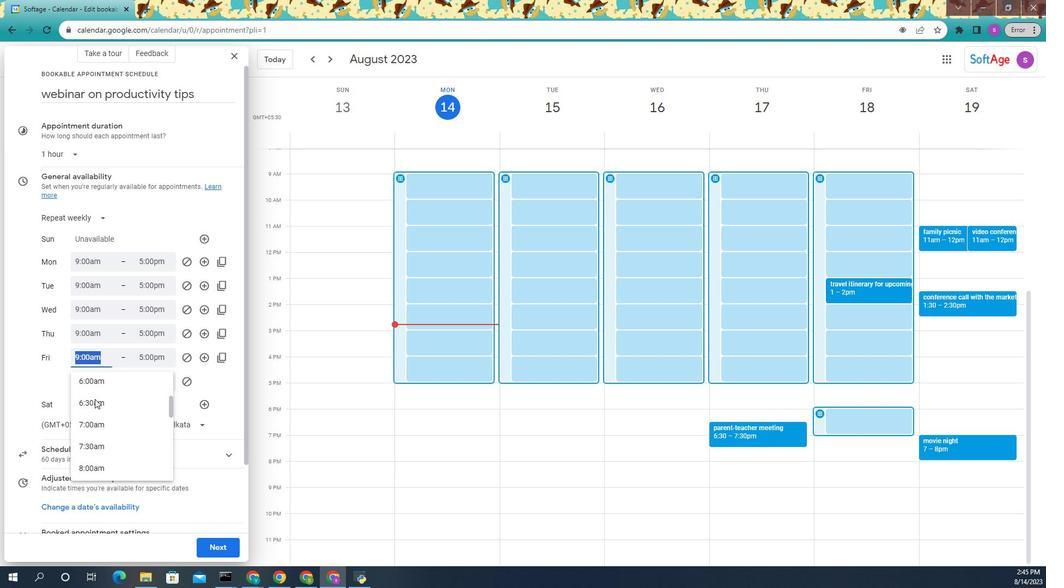 
Action: Mouse scrolled (906, 399) with delta (0, 0)
Screenshot: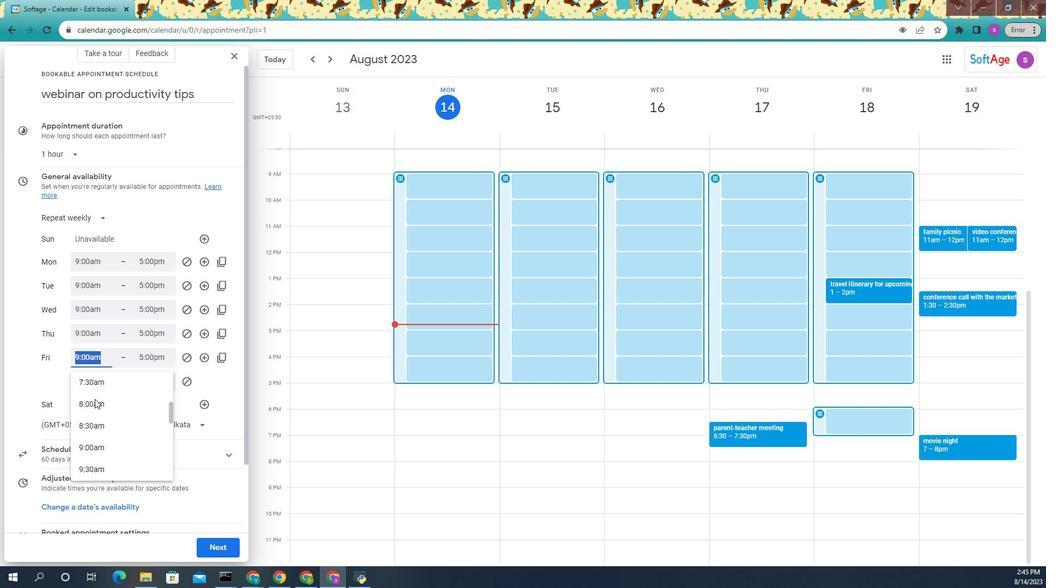 
Action: Mouse scrolled (906, 399) with delta (0, 0)
Screenshot: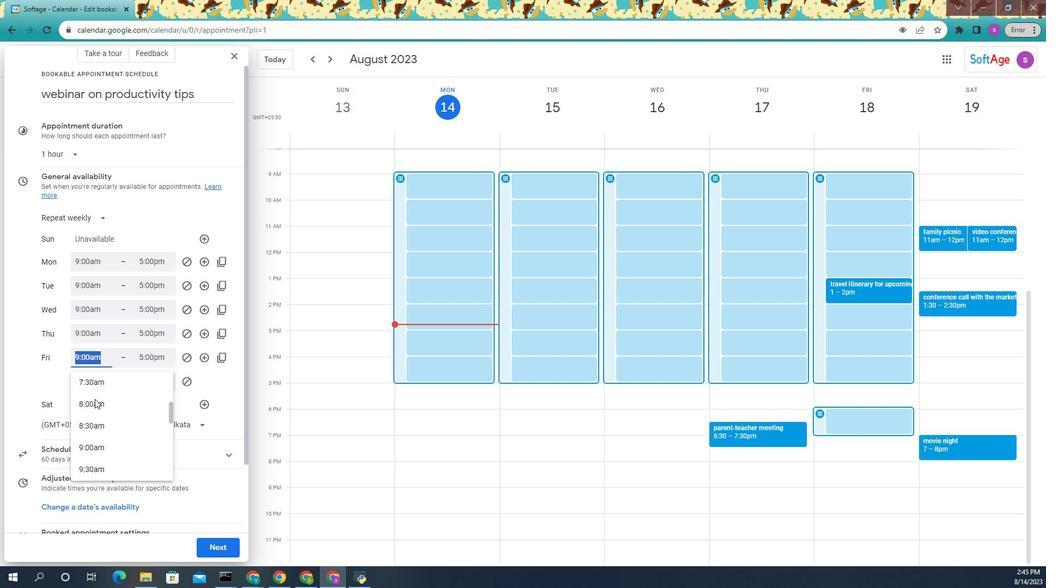 
Action: Mouse scrolled (906, 399) with delta (0, 0)
Screenshot: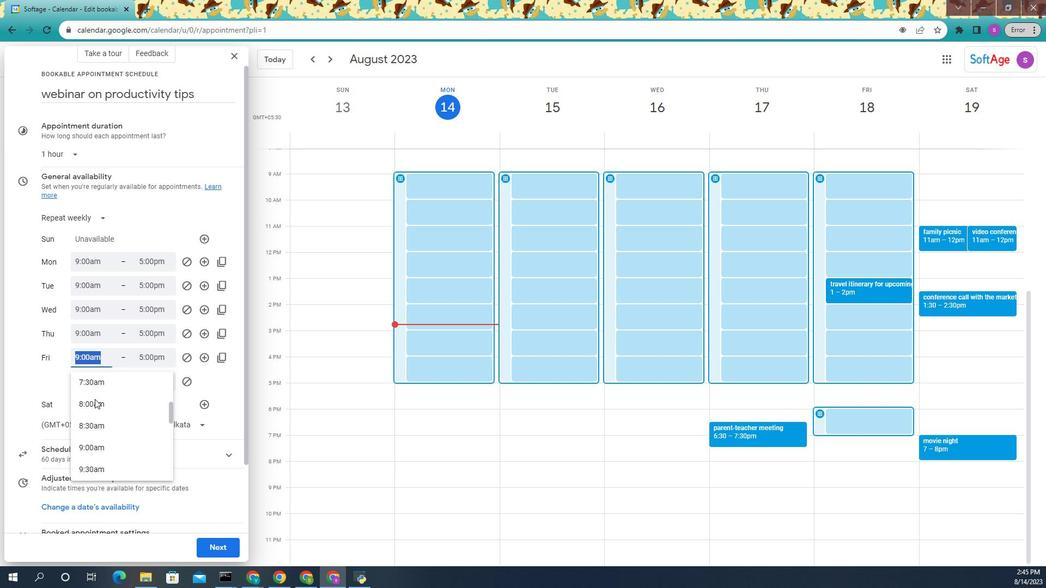 
Action: Mouse scrolled (906, 399) with delta (0, 0)
Screenshot: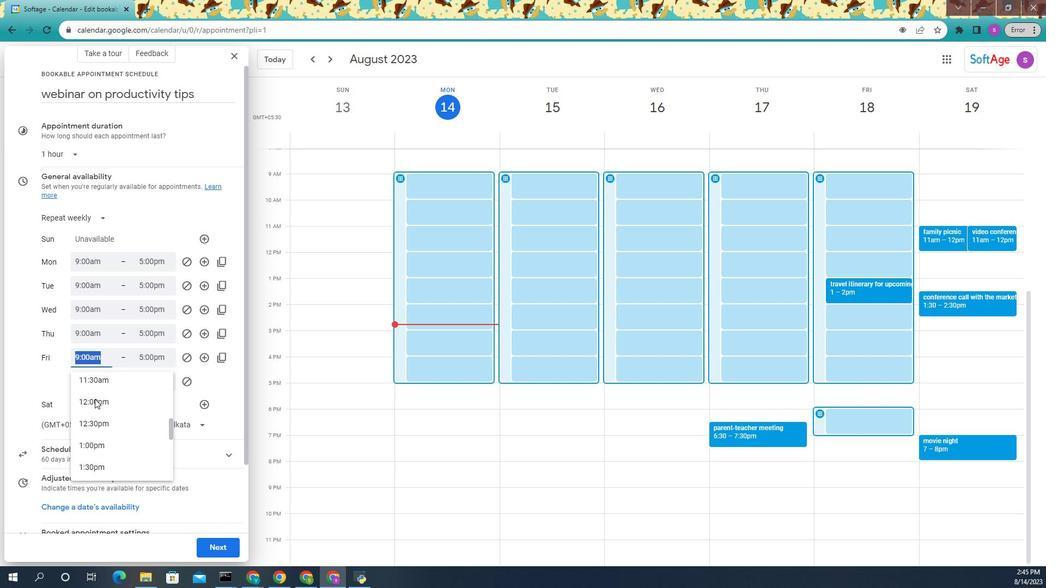 
Action: Mouse scrolled (906, 399) with delta (0, 0)
Screenshot: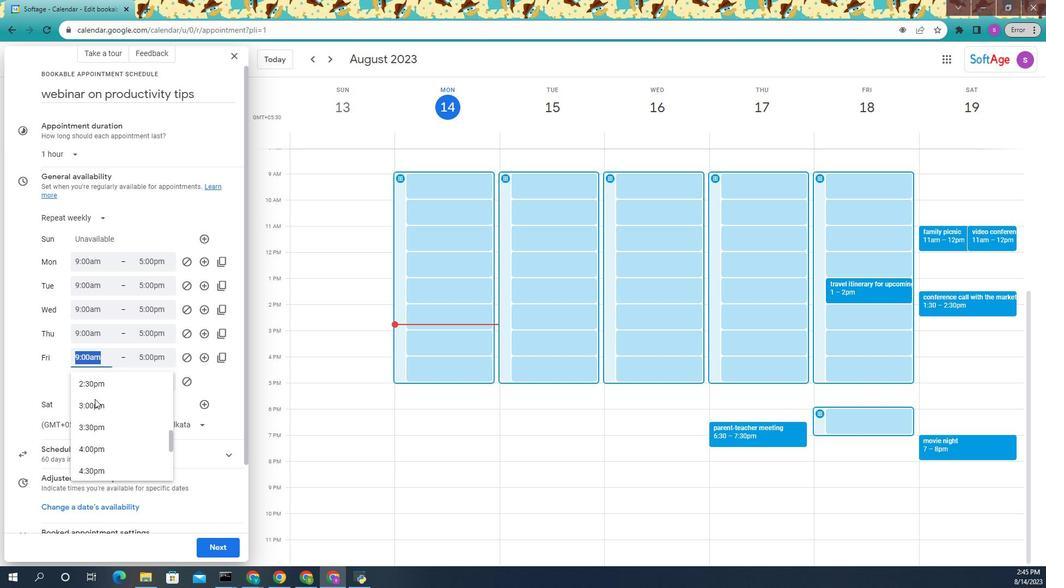 
Action: Mouse scrolled (906, 399) with delta (0, 0)
Screenshot: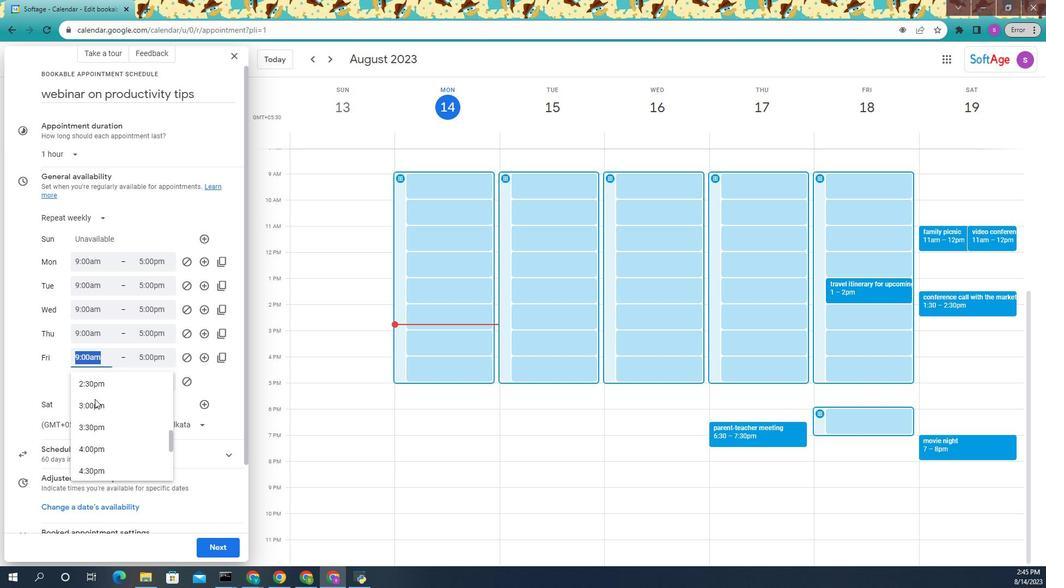 
Action: Mouse scrolled (906, 399) with delta (0, 0)
Screenshot: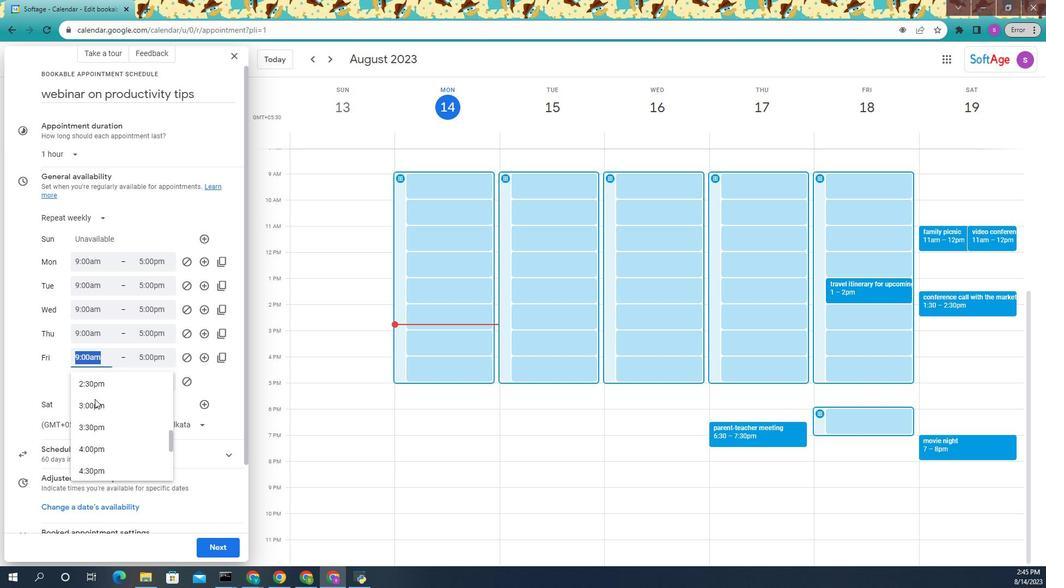 
Action: Mouse scrolled (906, 399) with delta (0, 0)
Screenshot: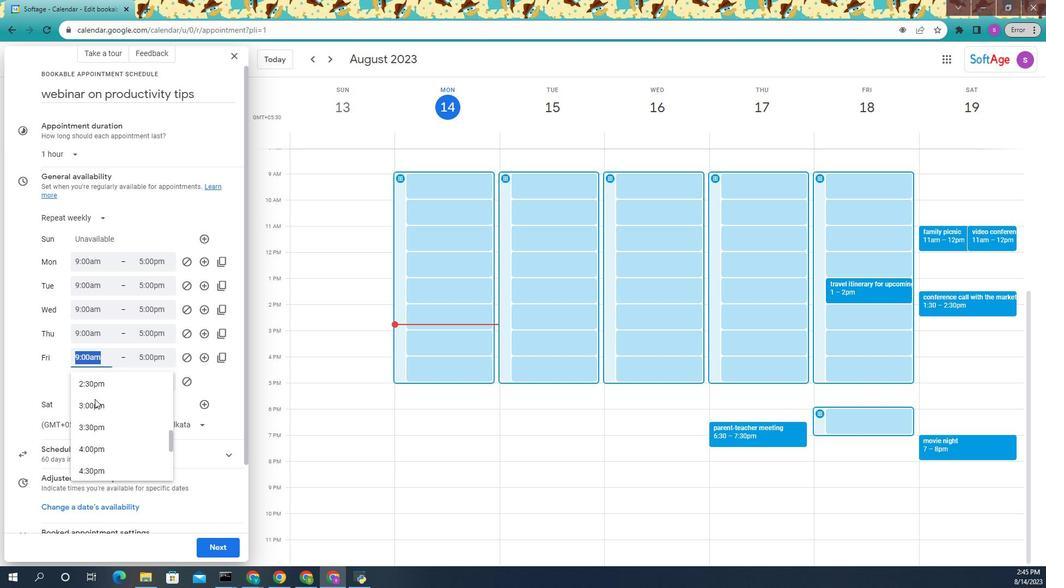 
Action: Mouse scrolled (906, 399) with delta (0, 0)
Screenshot: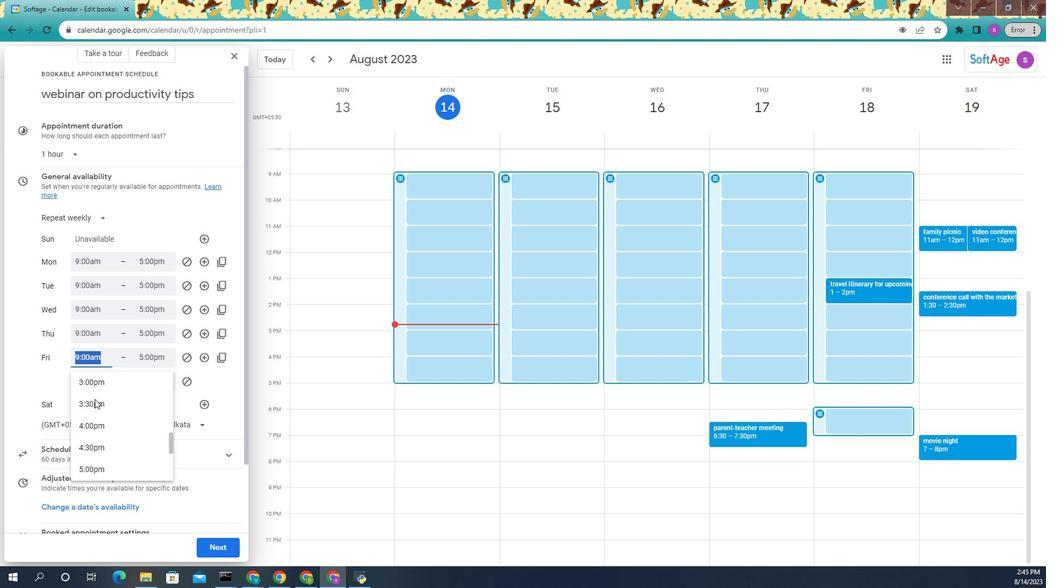 
Action: Mouse scrolled (906, 399) with delta (0, 0)
Screenshot: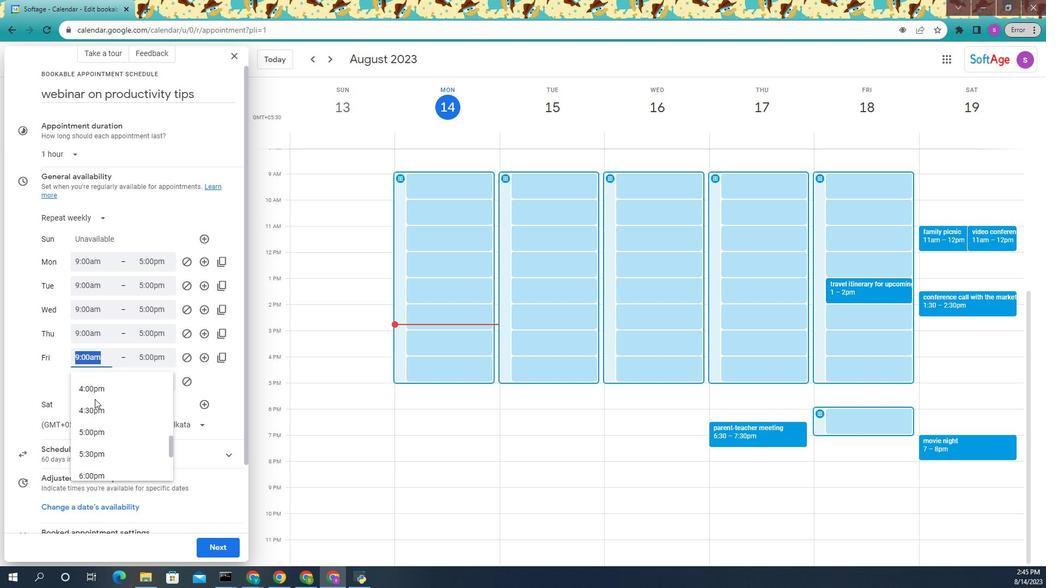 
Action: Mouse scrolled (906, 399) with delta (0, 0)
Screenshot: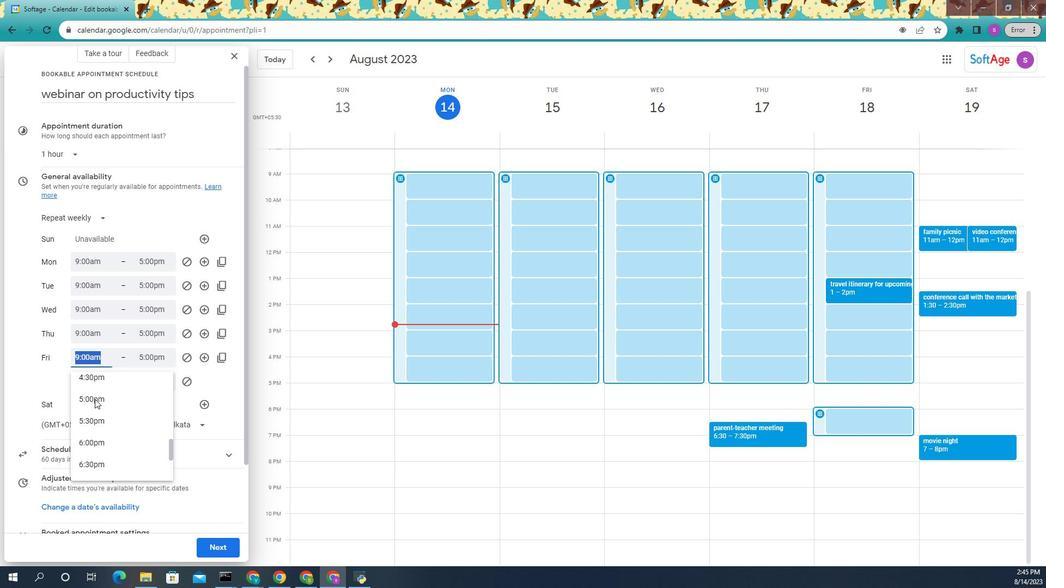 
Action: Mouse scrolled (906, 399) with delta (0, 0)
Screenshot: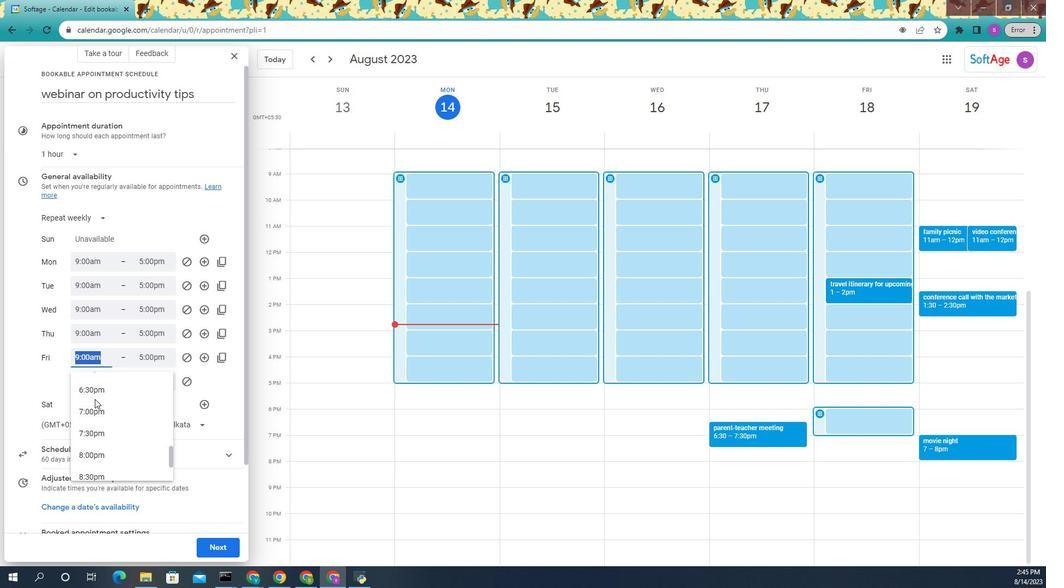 
Action: Mouse moved to (906, 400)
Screenshot: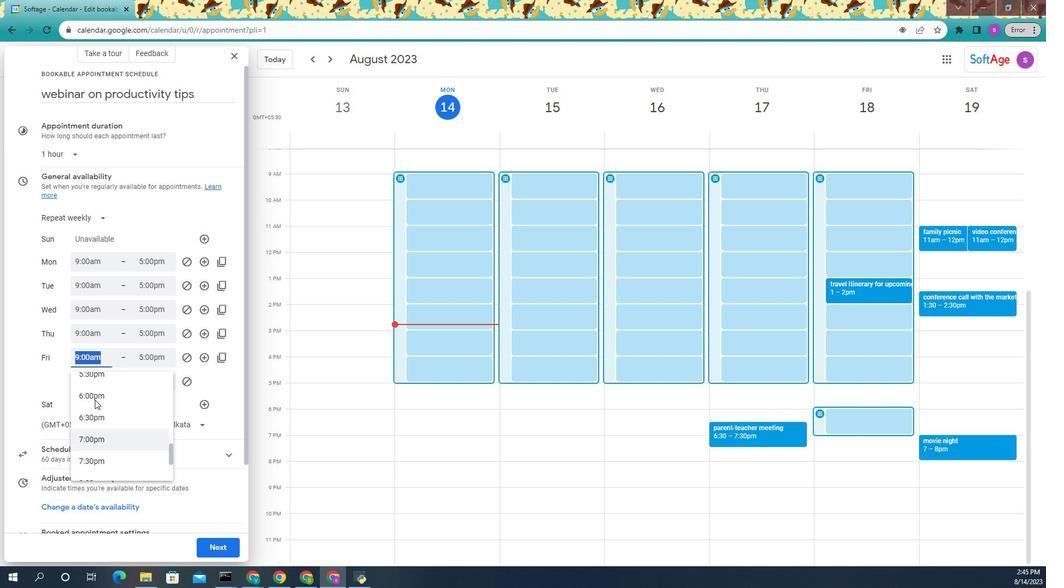 
Action: Mouse scrolled (906, 401) with delta (0, 0)
Screenshot: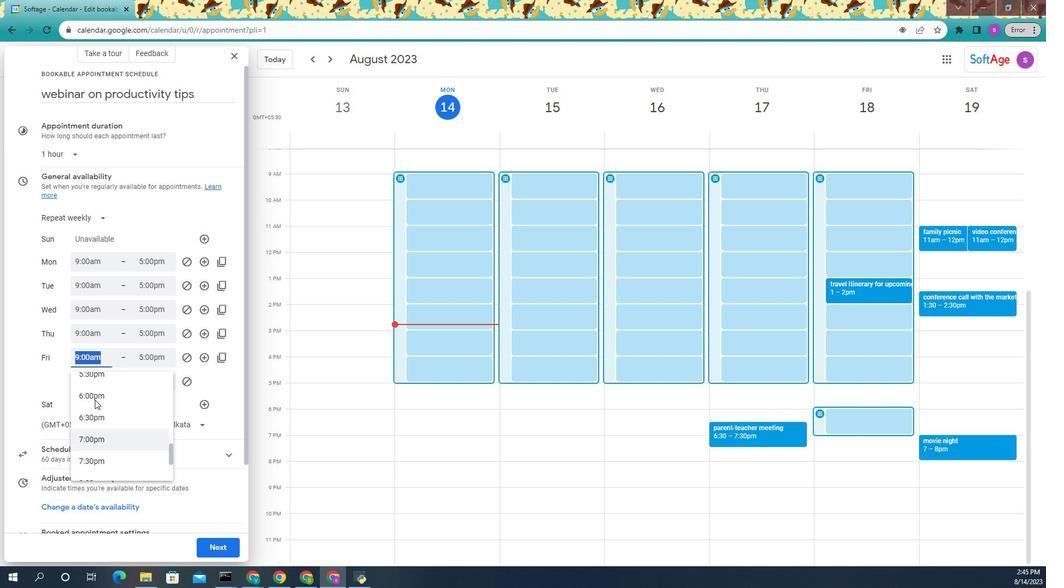 
Action: Mouse scrolled (906, 401) with delta (0, 0)
Screenshot: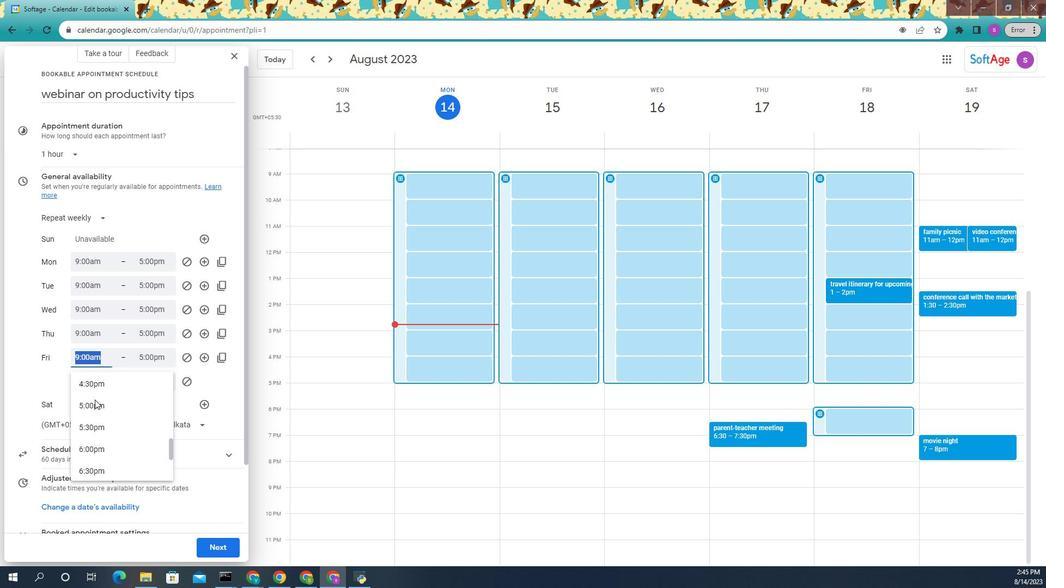 
Action: Mouse scrolled (906, 401) with delta (0, 0)
Screenshot: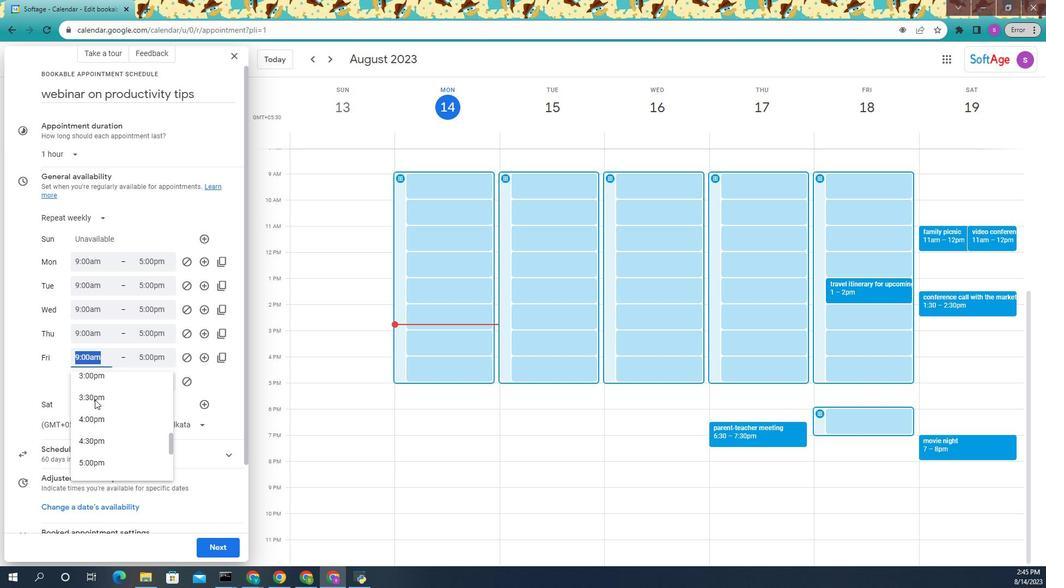 
Action: Mouse scrolled (906, 401) with delta (0, 0)
Screenshot: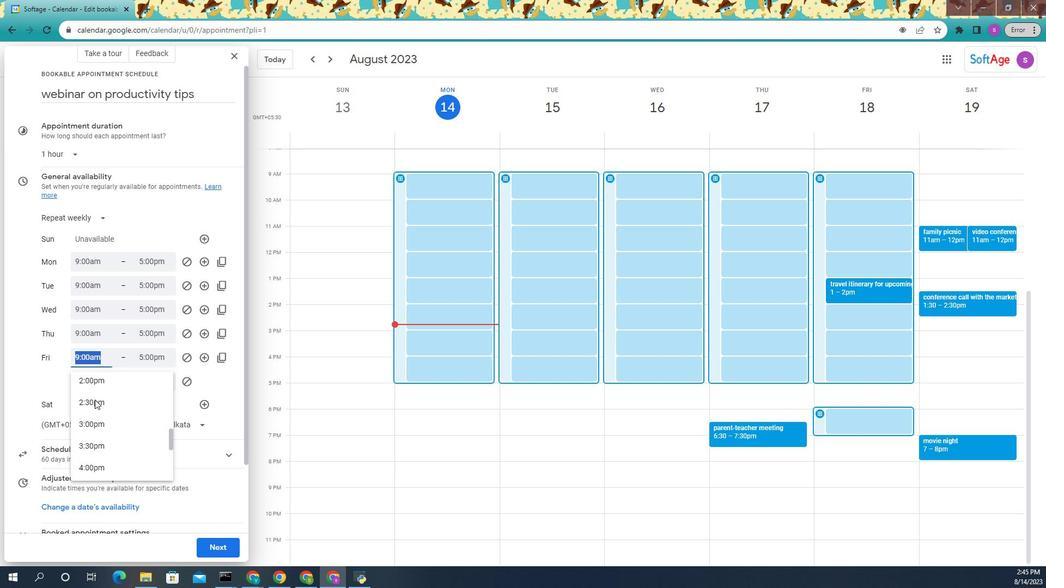 
Action: Mouse moved to (909, 397)
Screenshot: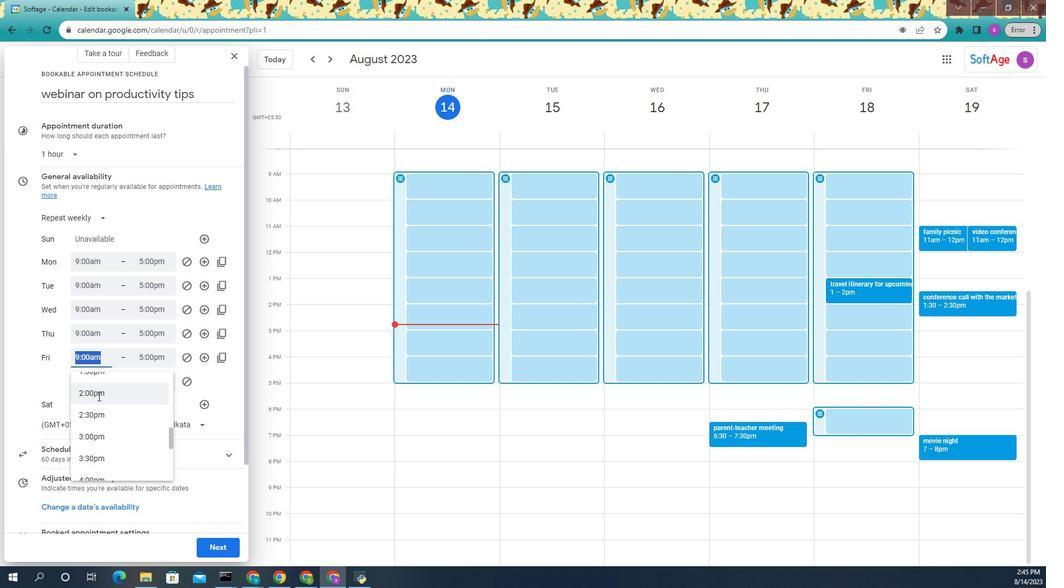 
Action: Mouse pressed left at (909, 397)
Screenshot: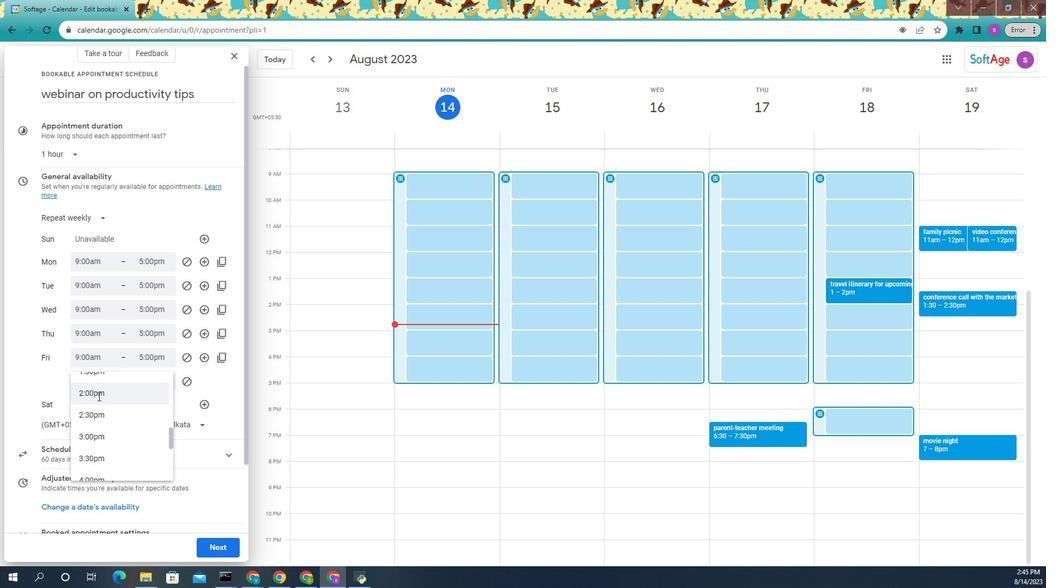 
Action: Mouse moved to (1030, 548)
Screenshot: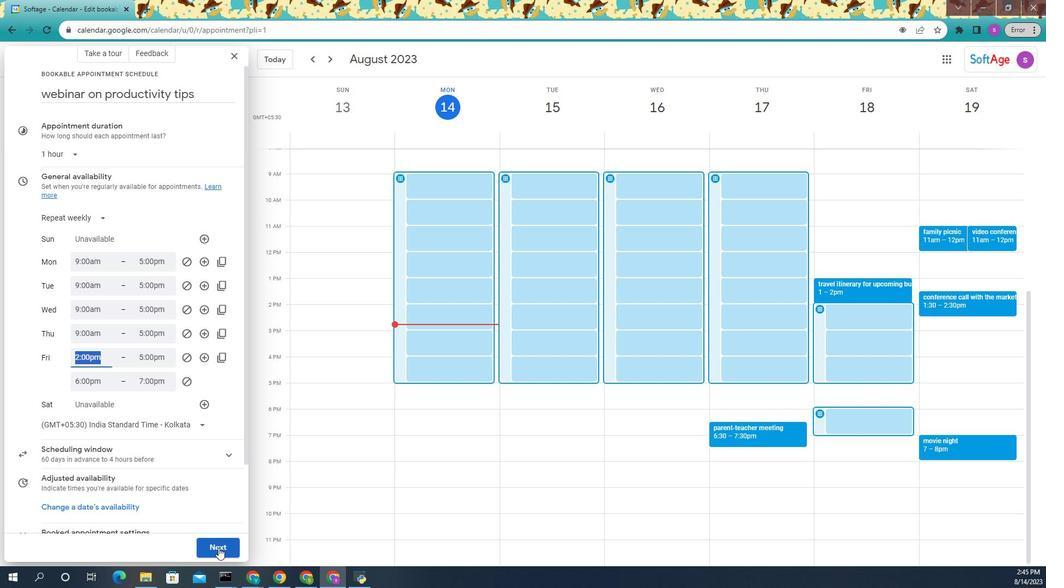 
Action: Mouse pressed left at (1030, 548)
Screenshot: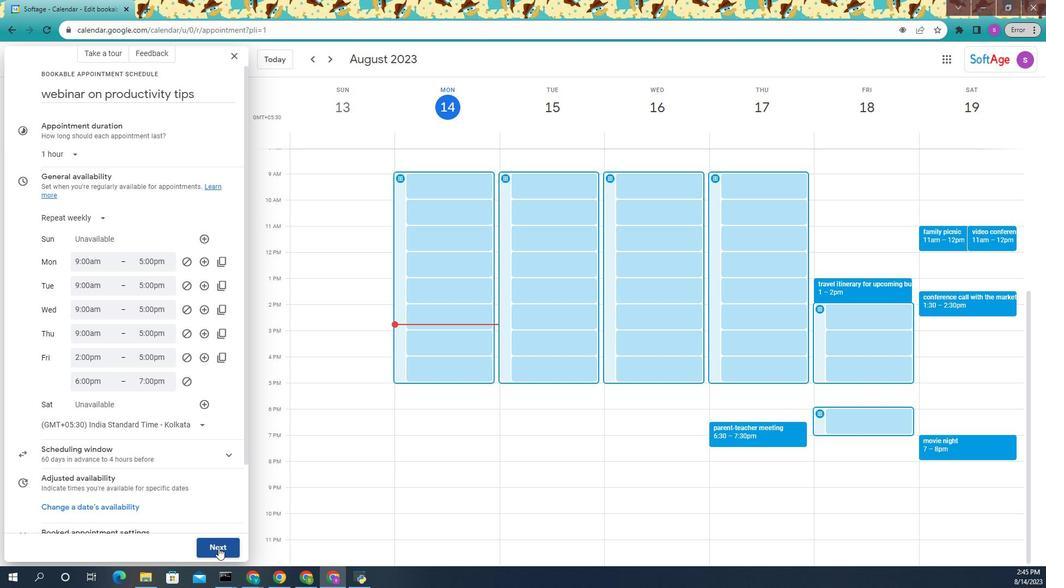 
Action: Mouse moved to (1024, 545)
Screenshot: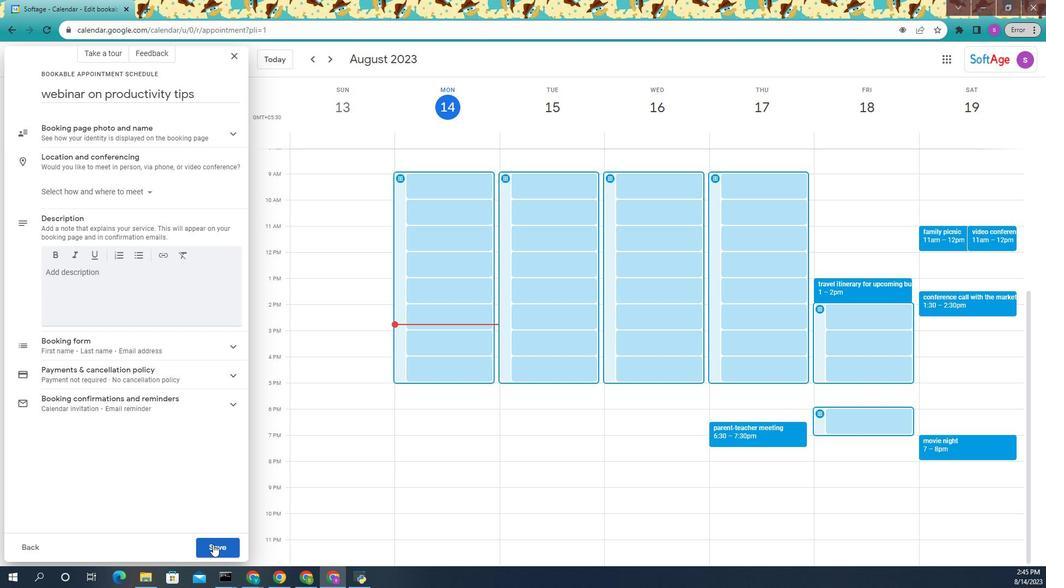 
